 Task: Search one way flight ticket for 3 adults, 3 children in business from Bakersfield: Meadows Field to Riverton: Central Wyoming Regional Airport (was Riverton Regional) on 5-4-2023. Choice of flights is Sun country airlines. Number of bags: 4 checked bags. Price is upto 42000. Outbound departure time preference is 18:45.
Action: Mouse moved to (389, 341)
Screenshot: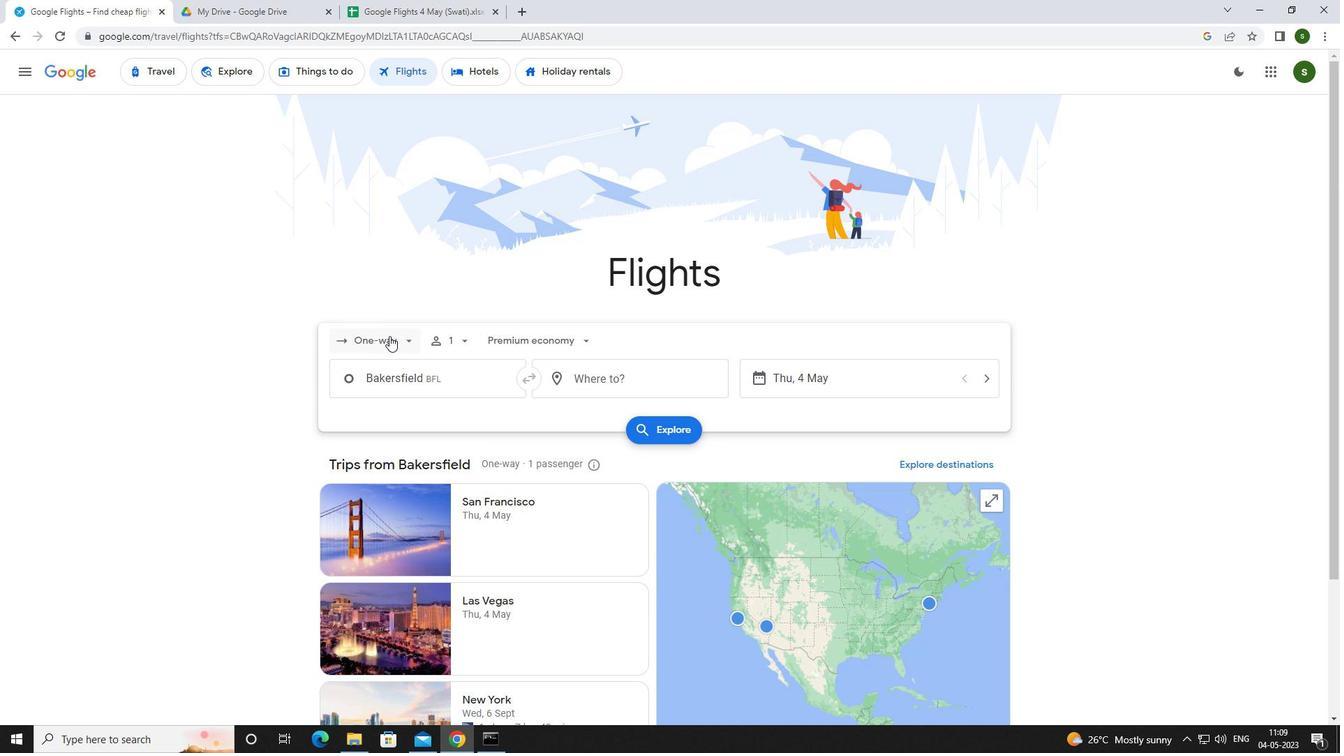 
Action: Mouse pressed left at (389, 341)
Screenshot: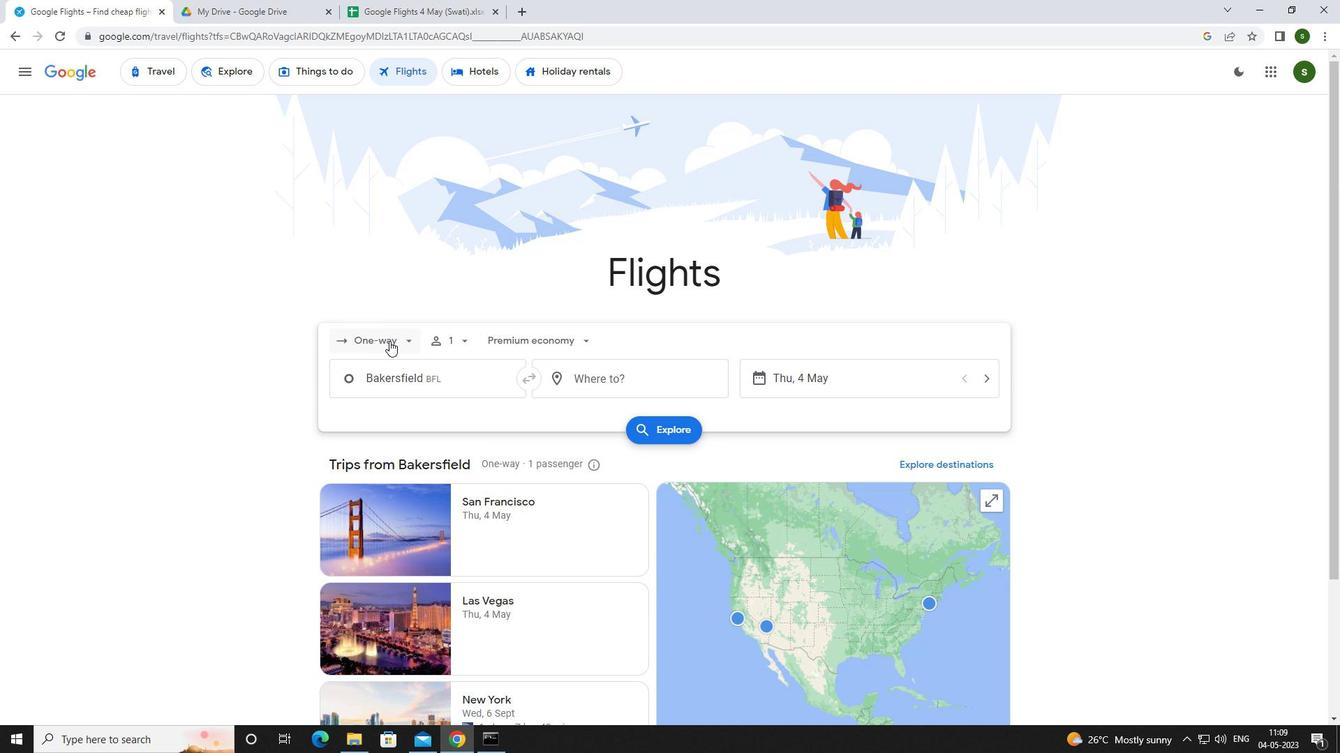 
Action: Mouse moved to (392, 397)
Screenshot: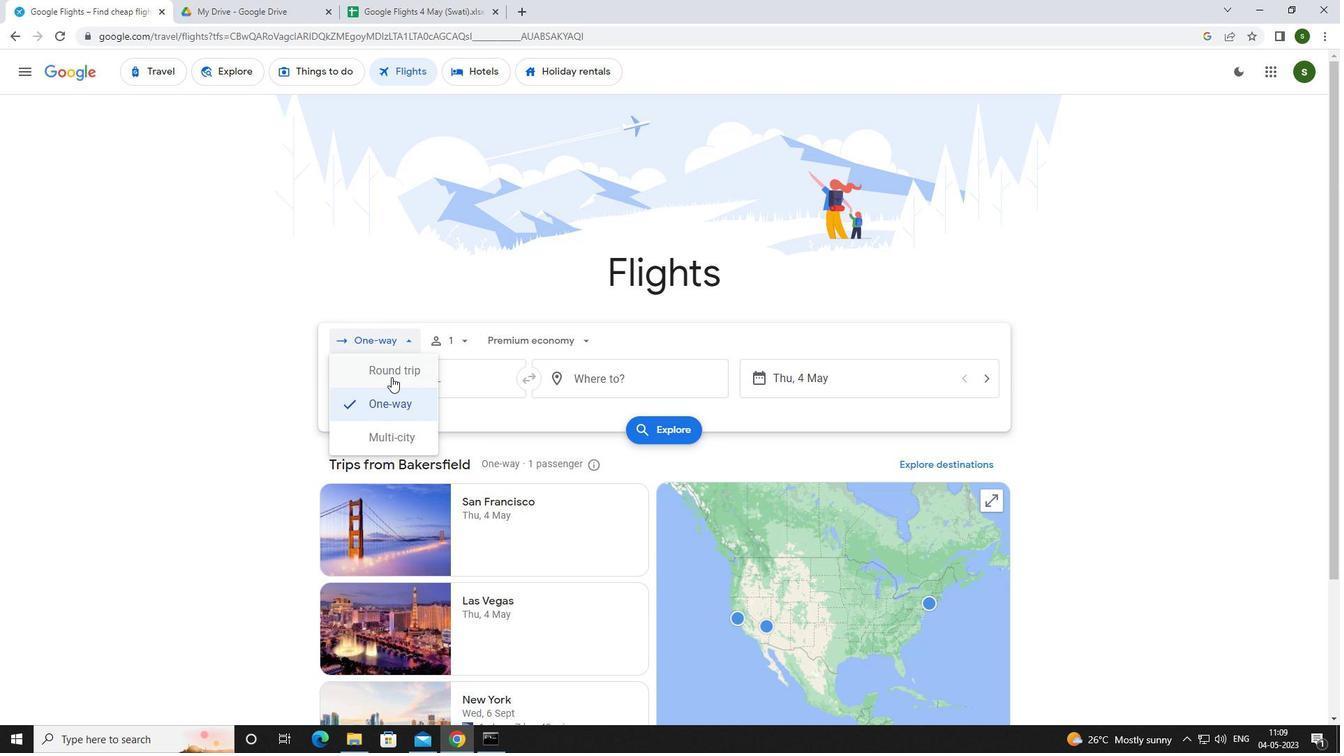 
Action: Mouse pressed left at (392, 397)
Screenshot: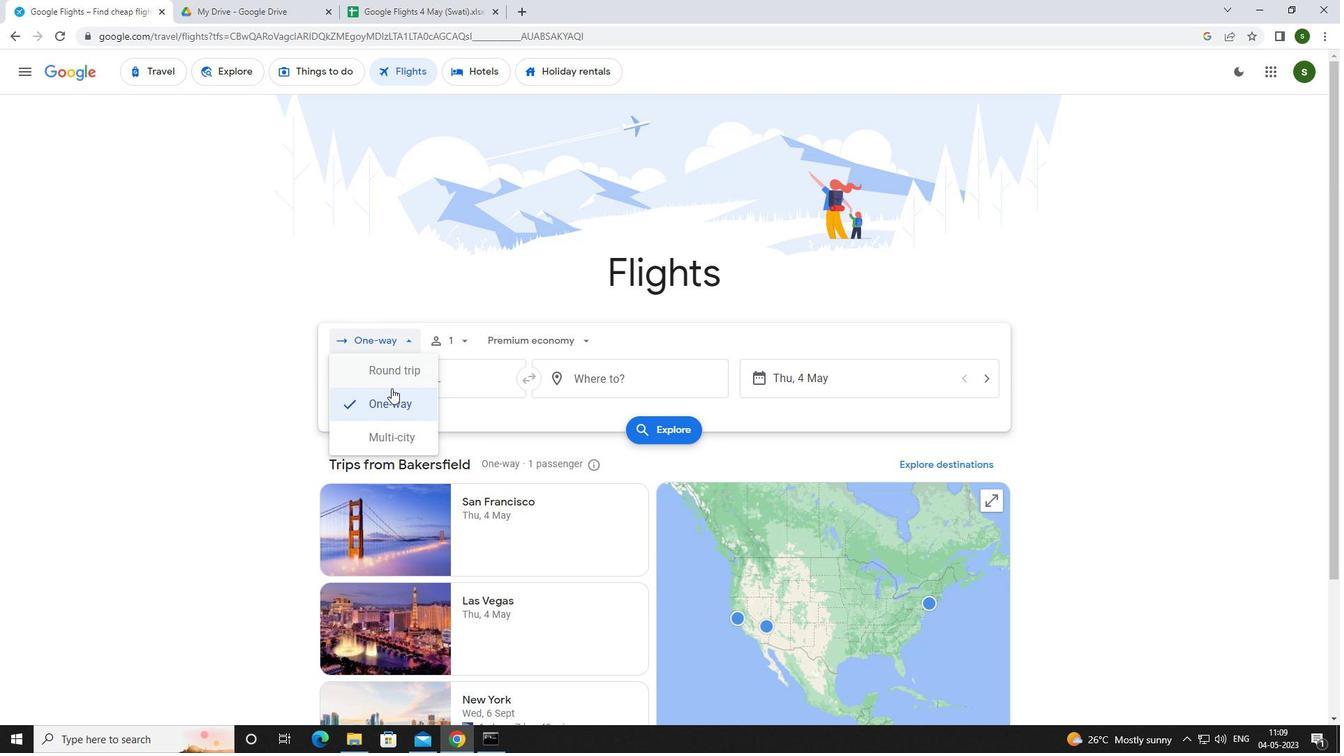 
Action: Mouse moved to (462, 346)
Screenshot: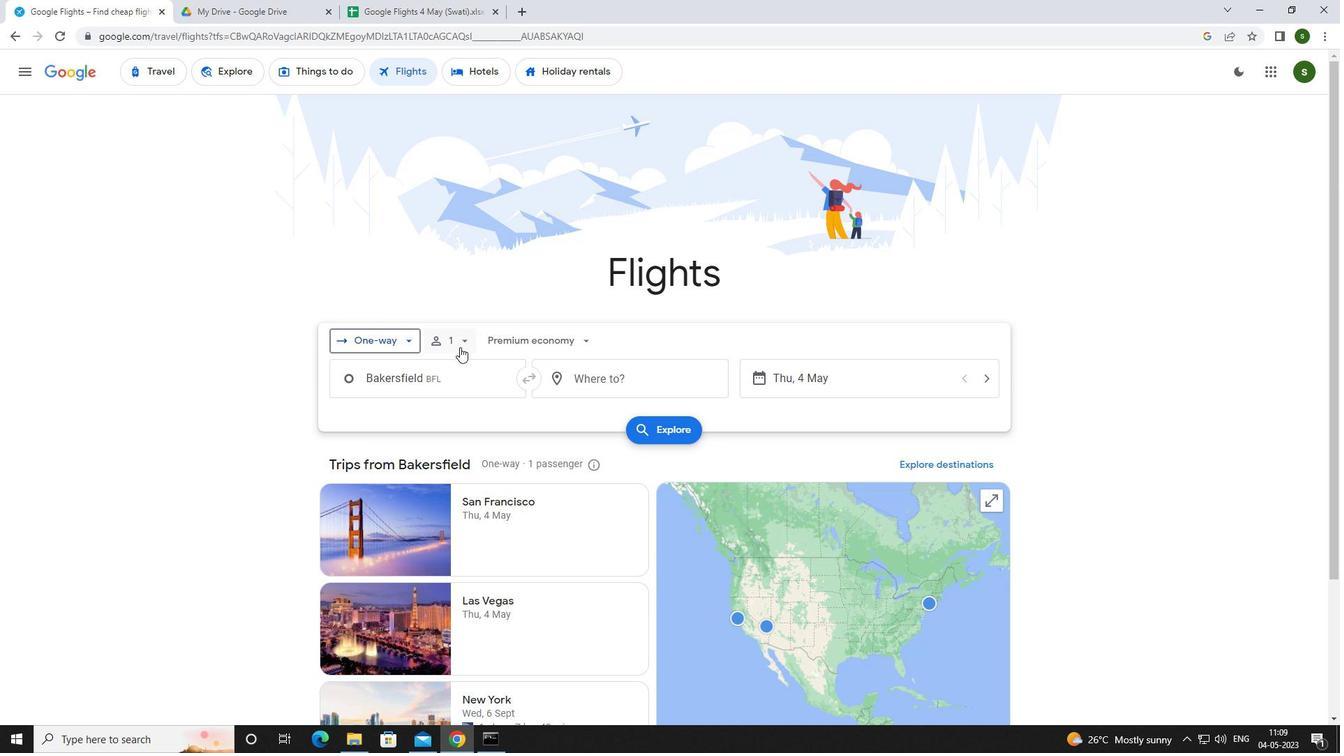 
Action: Mouse pressed left at (462, 346)
Screenshot: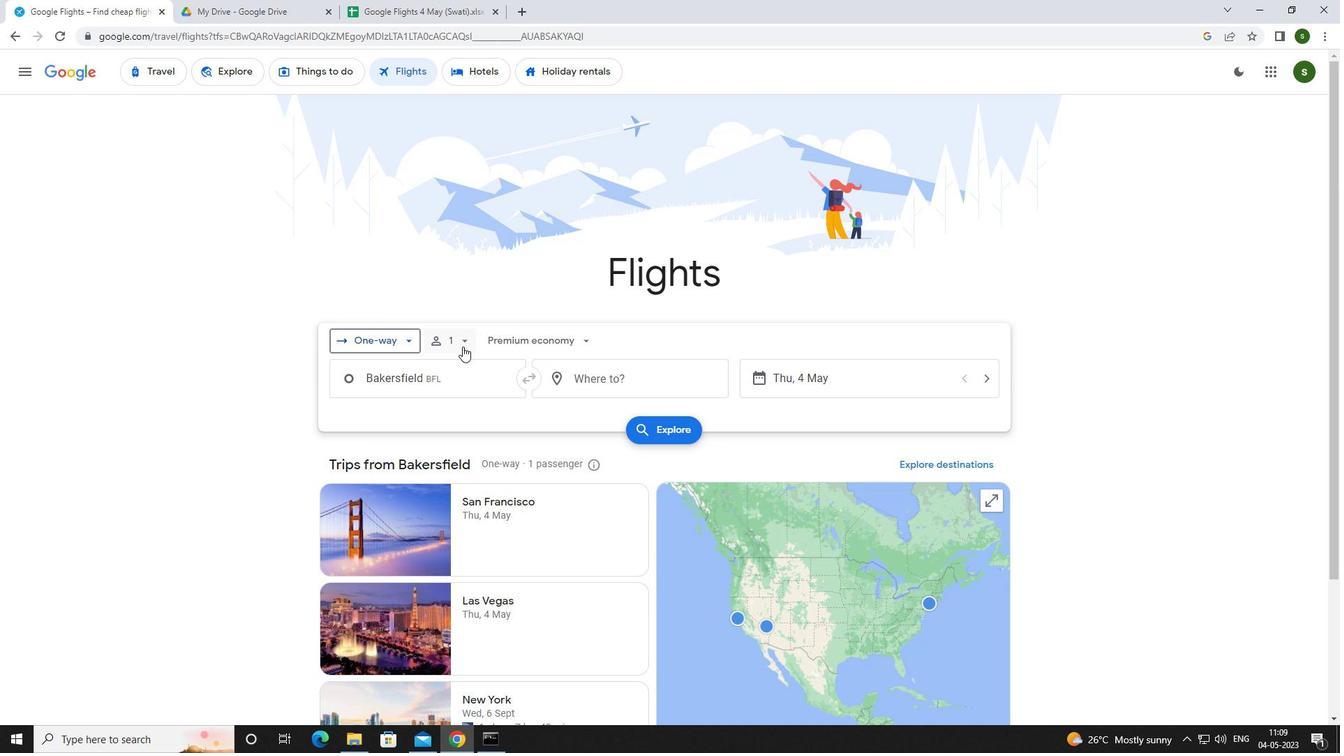 
Action: Mouse moved to (573, 379)
Screenshot: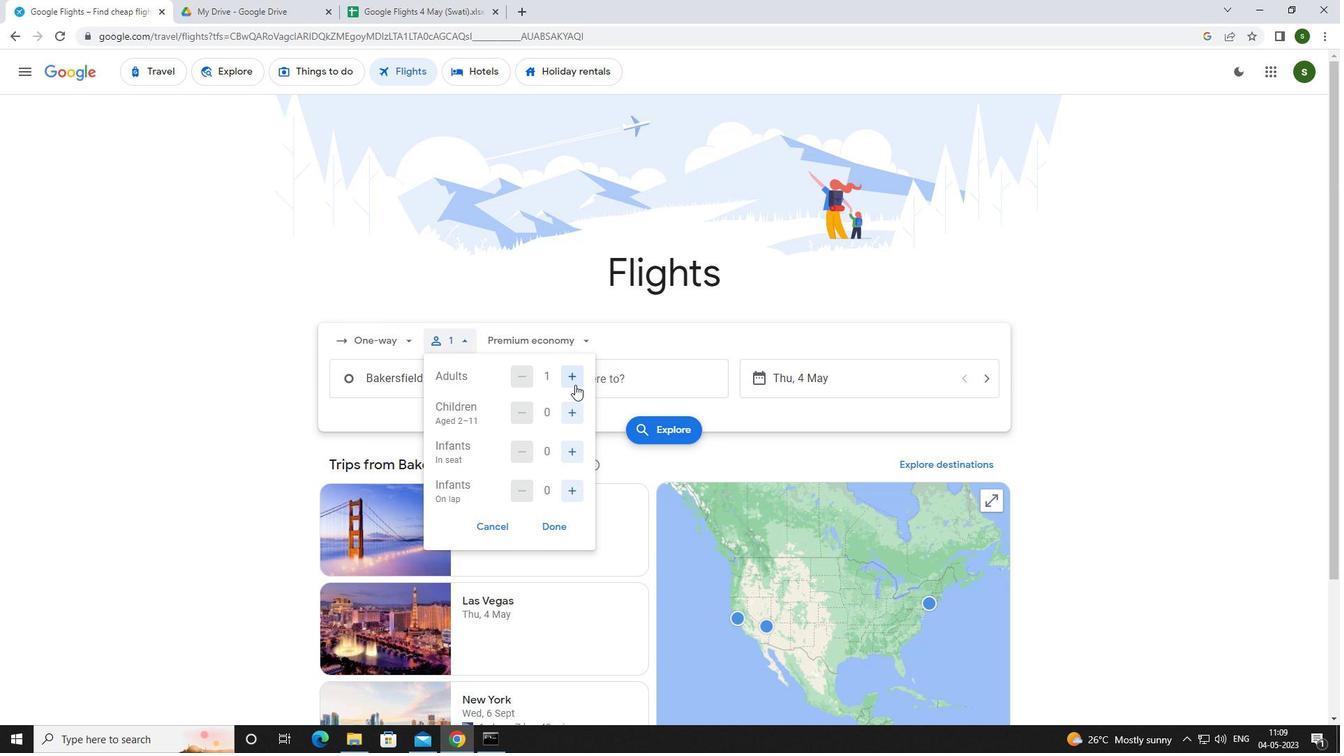 
Action: Mouse pressed left at (573, 379)
Screenshot: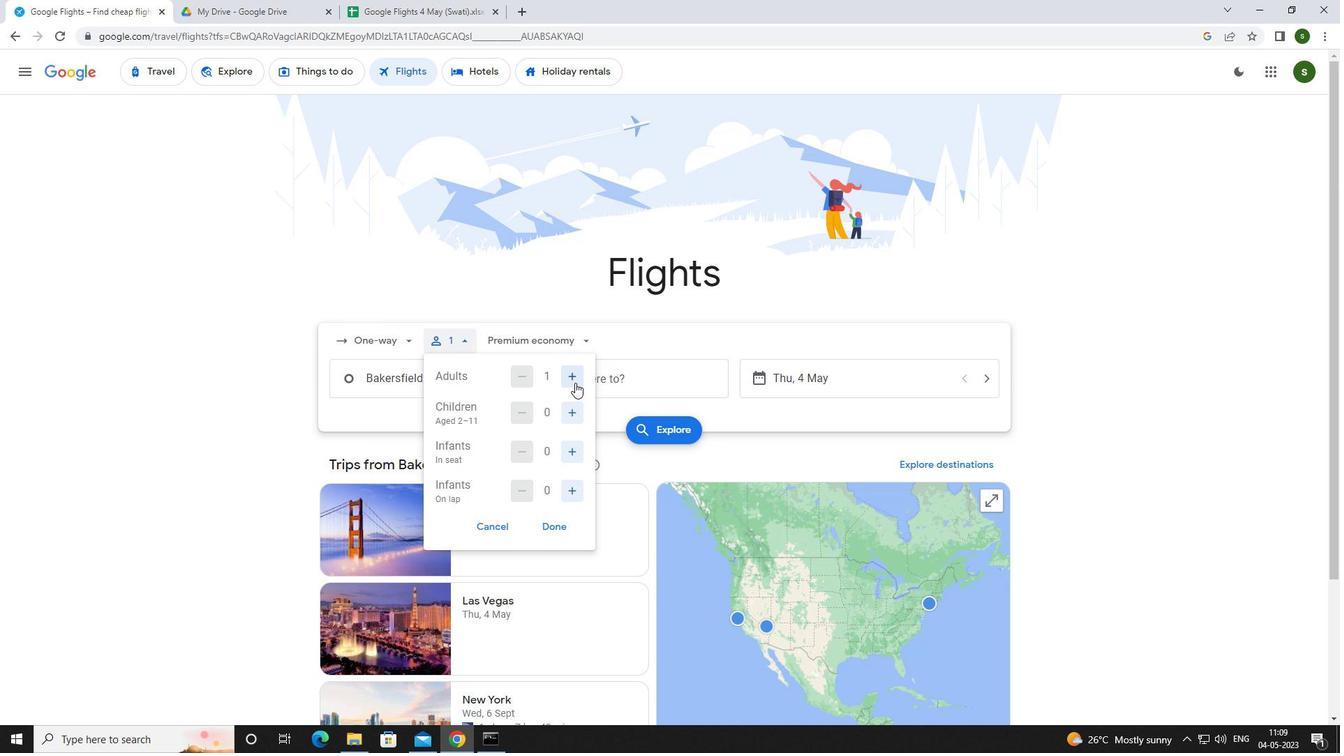 
Action: Mouse pressed left at (573, 379)
Screenshot: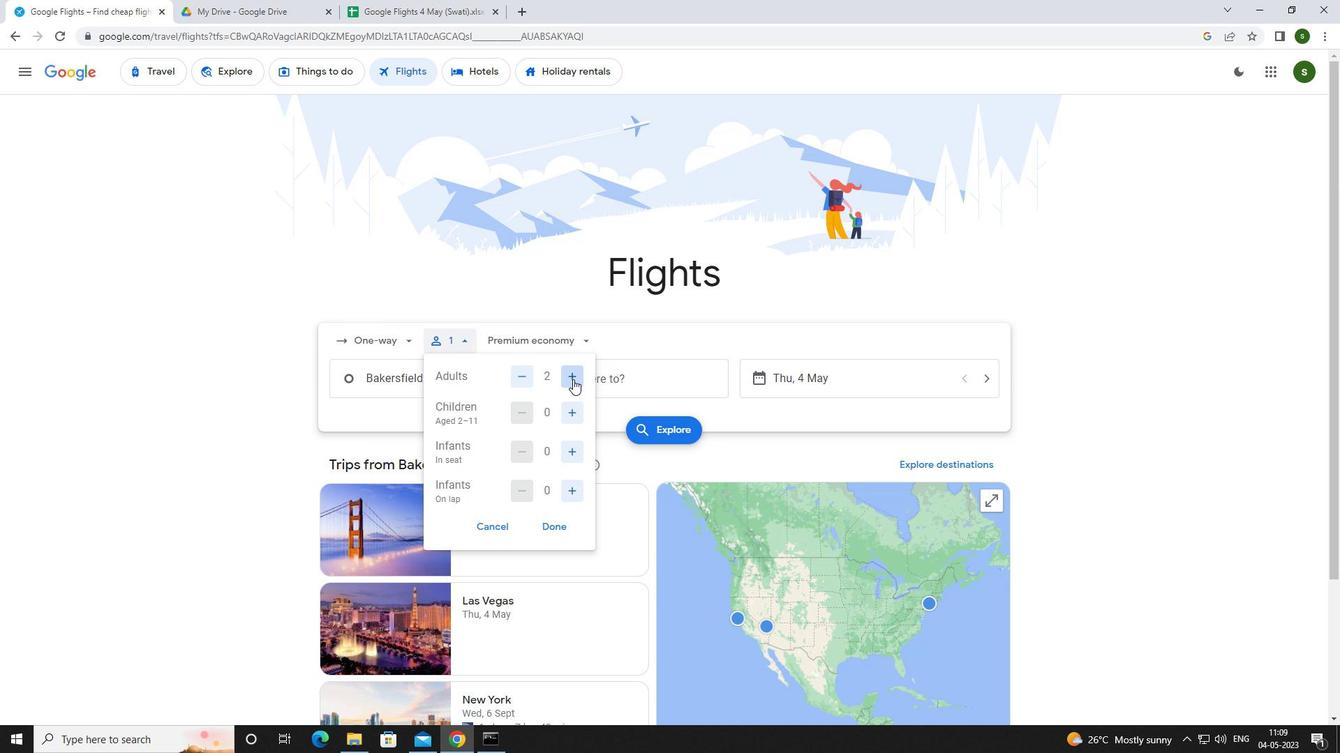 
Action: Mouse moved to (567, 406)
Screenshot: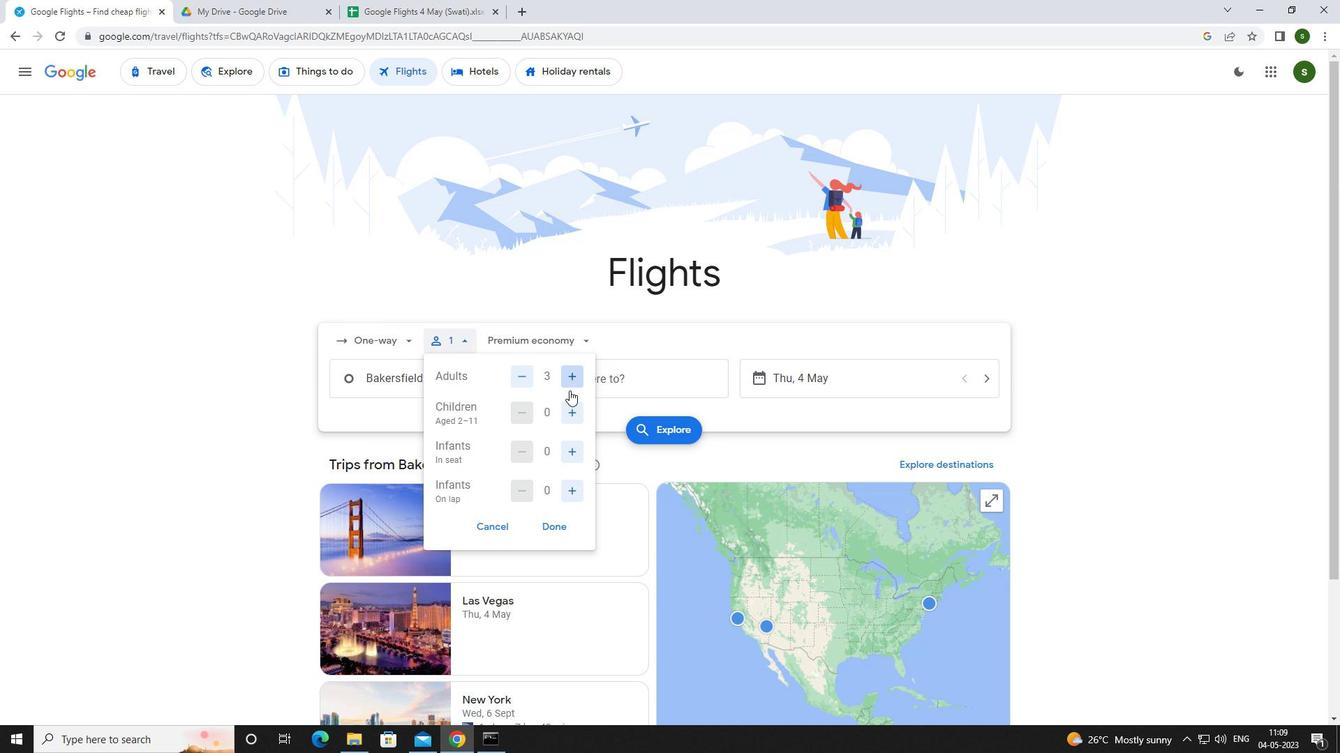 
Action: Mouse pressed left at (567, 406)
Screenshot: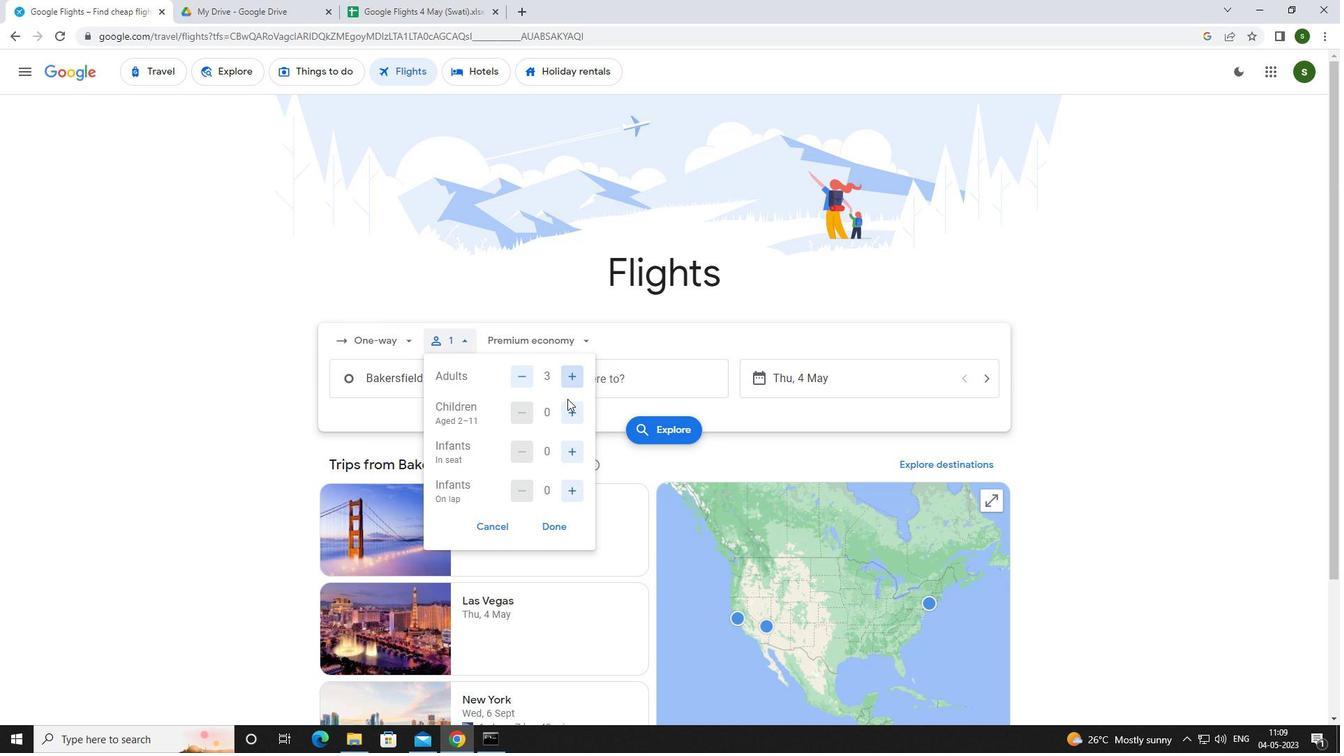 
Action: Mouse pressed left at (567, 406)
Screenshot: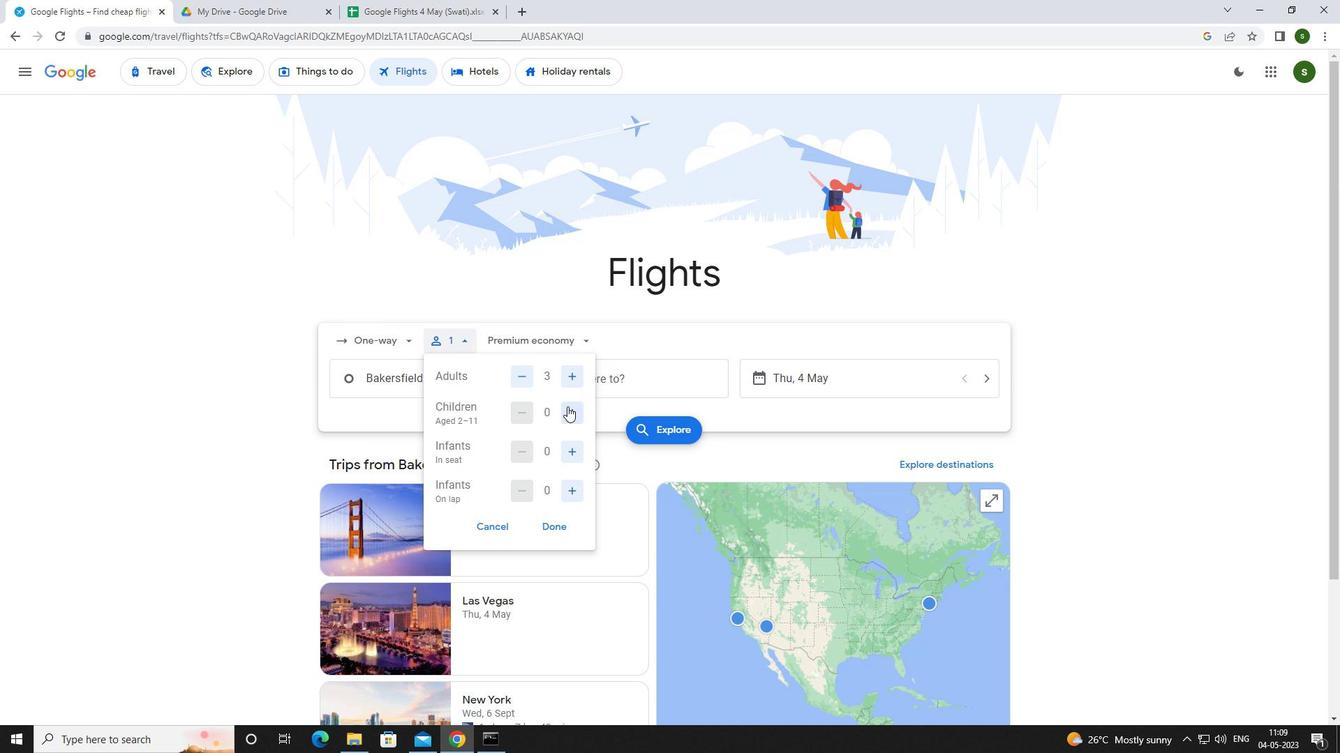 
Action: Mouse pressed left at (567, 406)
Screenshot: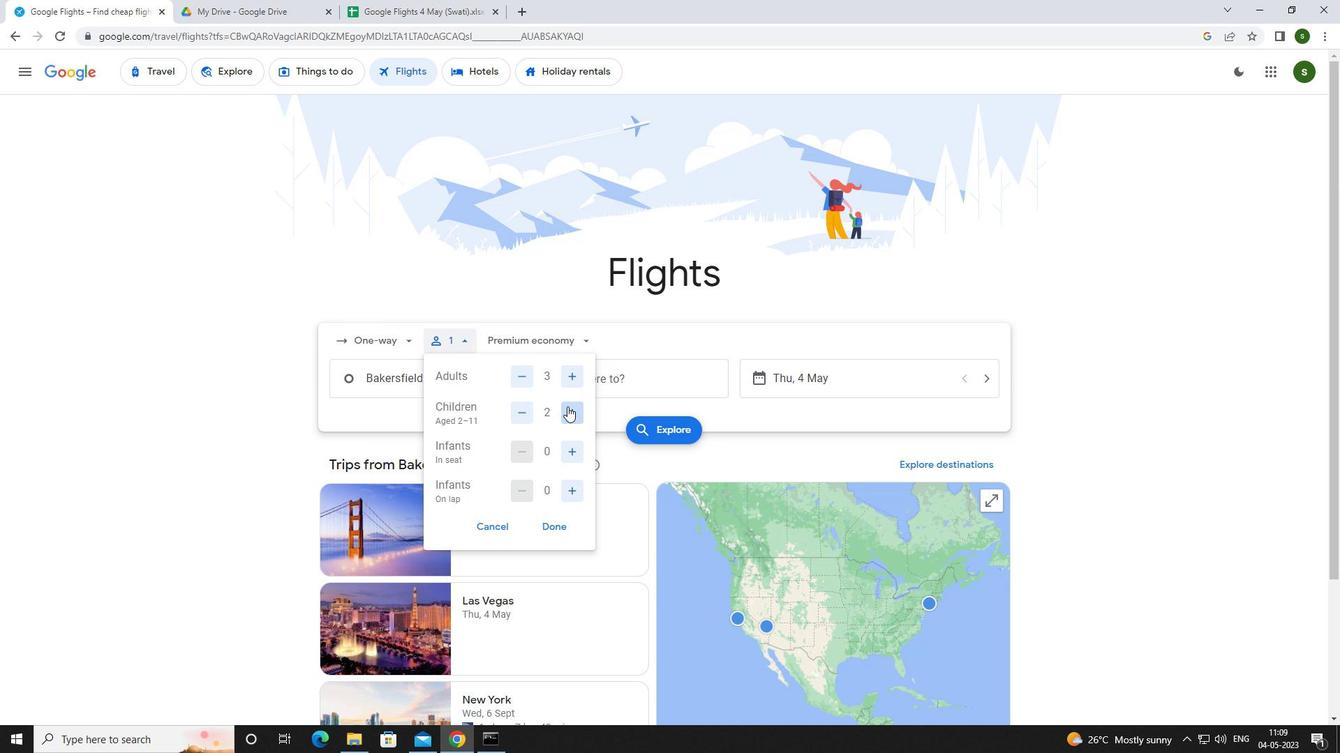 
Action: Mouse moved to (581, 339)
Screenshot: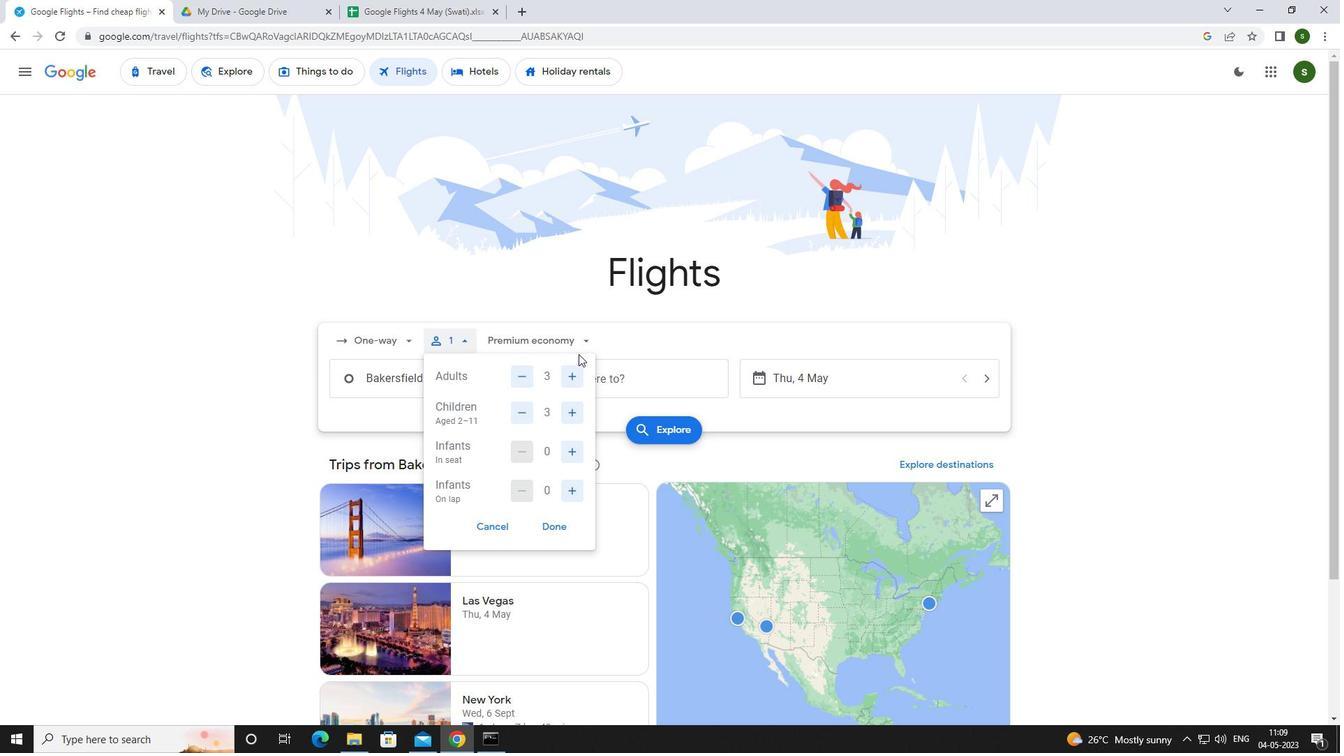 
Action: Mouse pressed left at (581, 339)
Screenshot: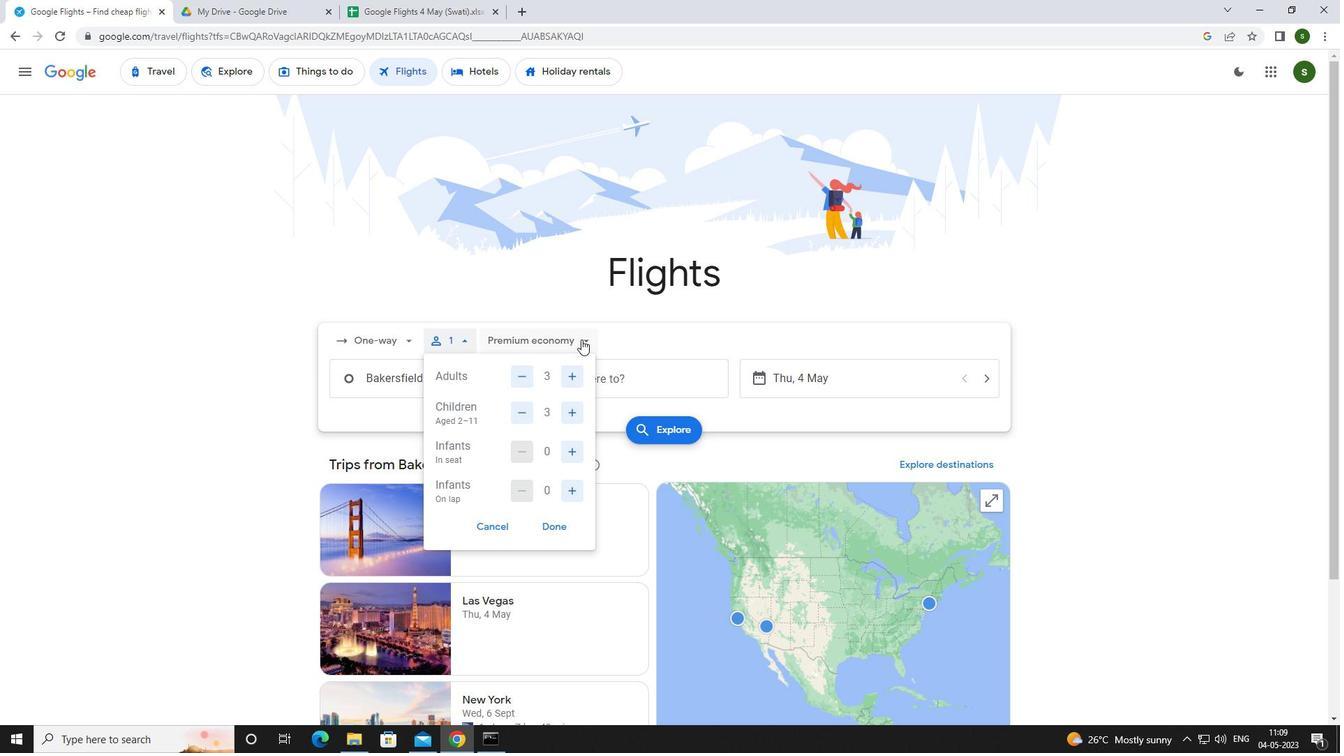 
Action: Mouse moved to (563, 433)
Screenshot: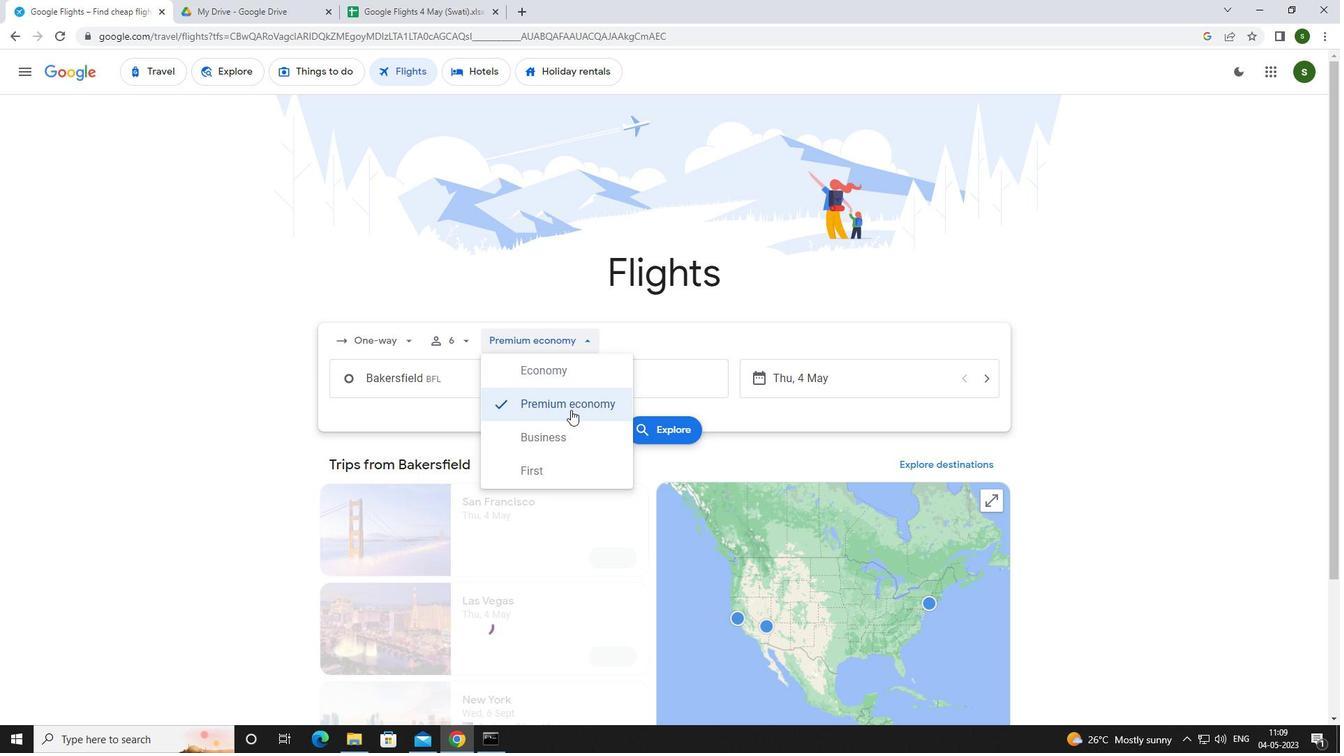 
Action: Mouse pressed left at (563, 433)
Screenshot: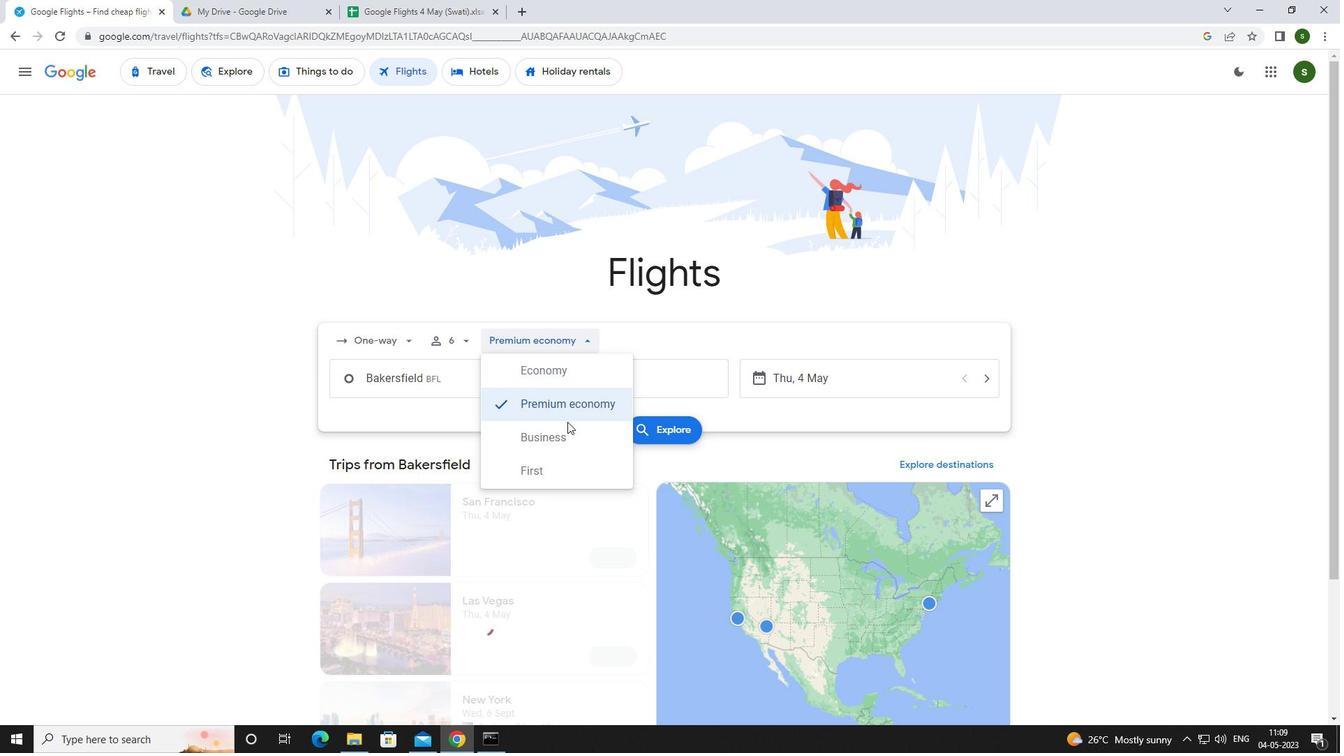 
Action: Mouse moved to (459, 371)
Screenshot: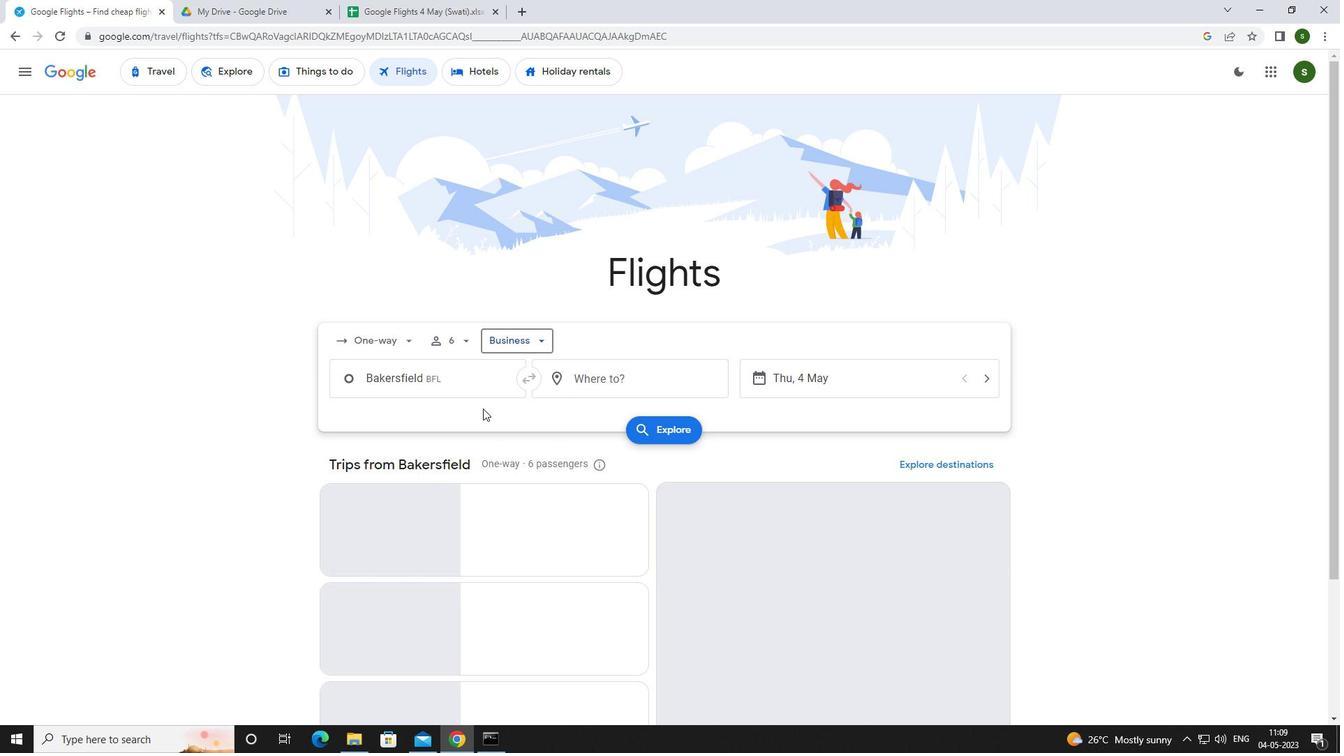 
Action: Mouse pressed left at (459, 371)
Screenshot: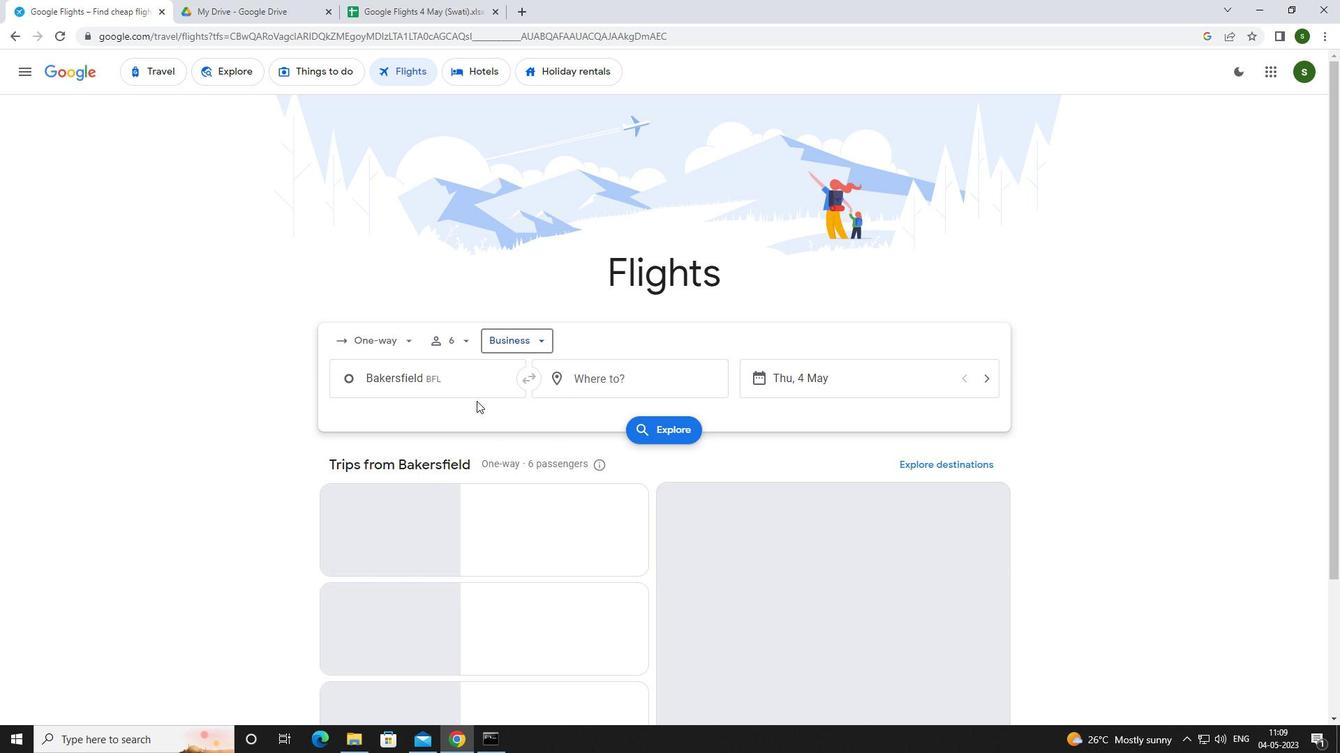 
Action: Mouse moved to (459, 373)
Screenshot: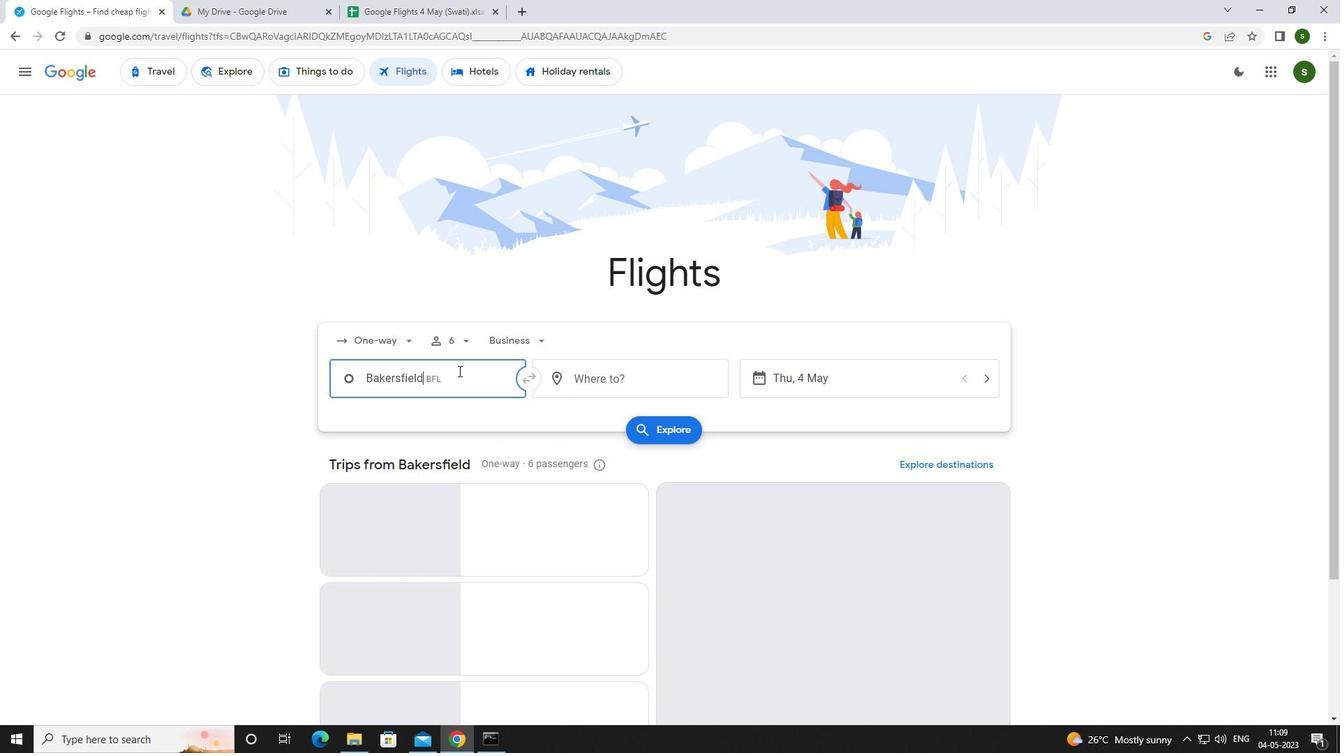 
Action: Key pressed <Key.caps_lock>b<Key.caps_lock>akers<Key.space><Key.backspace>fi
Screenshot: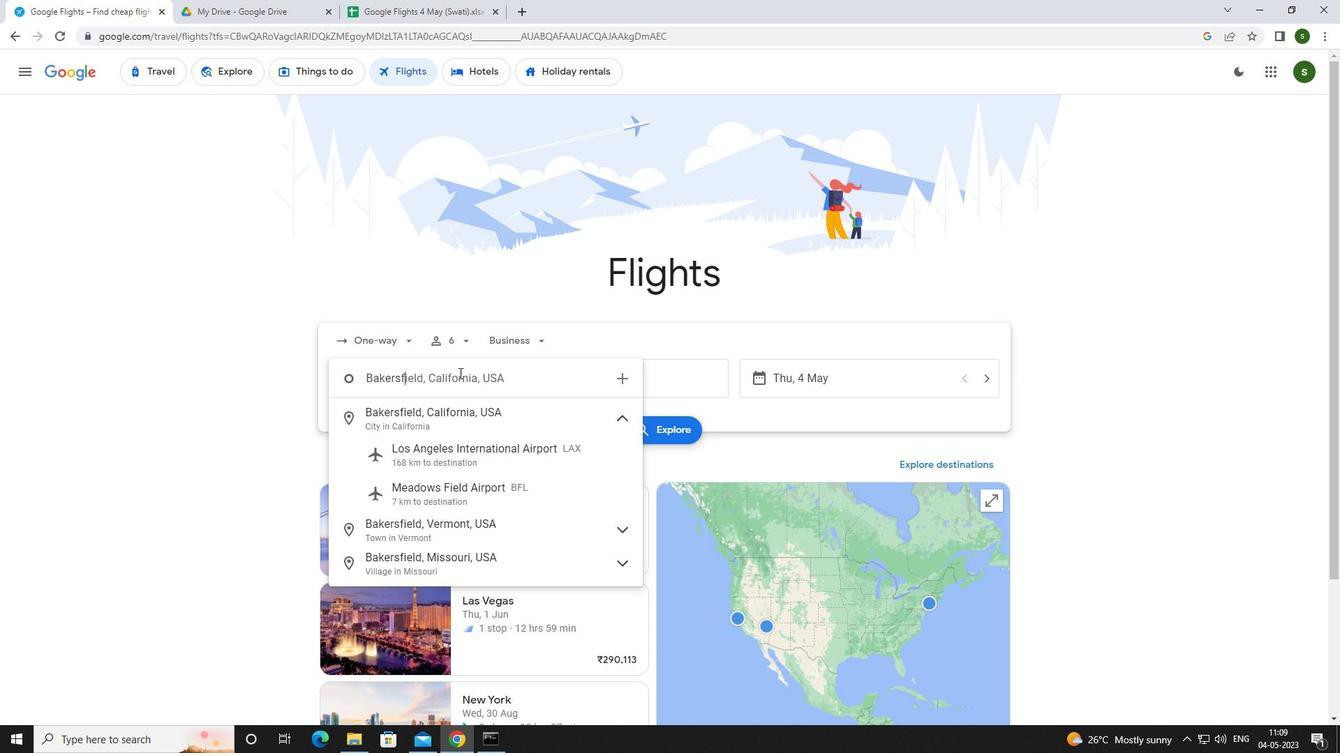 
Action: Mouse moved to (478, 498)
Screenshot: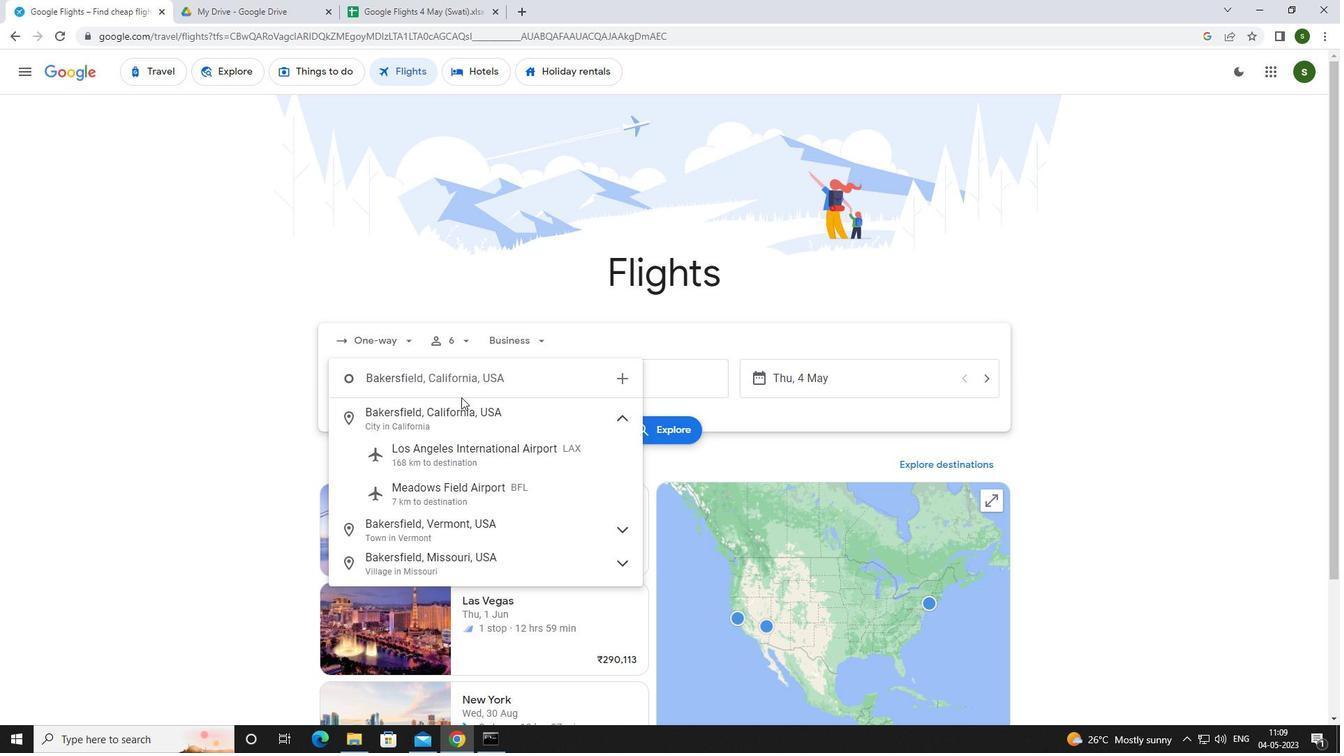
Action: Mouse pressed left at (478, 498)
Screenshot: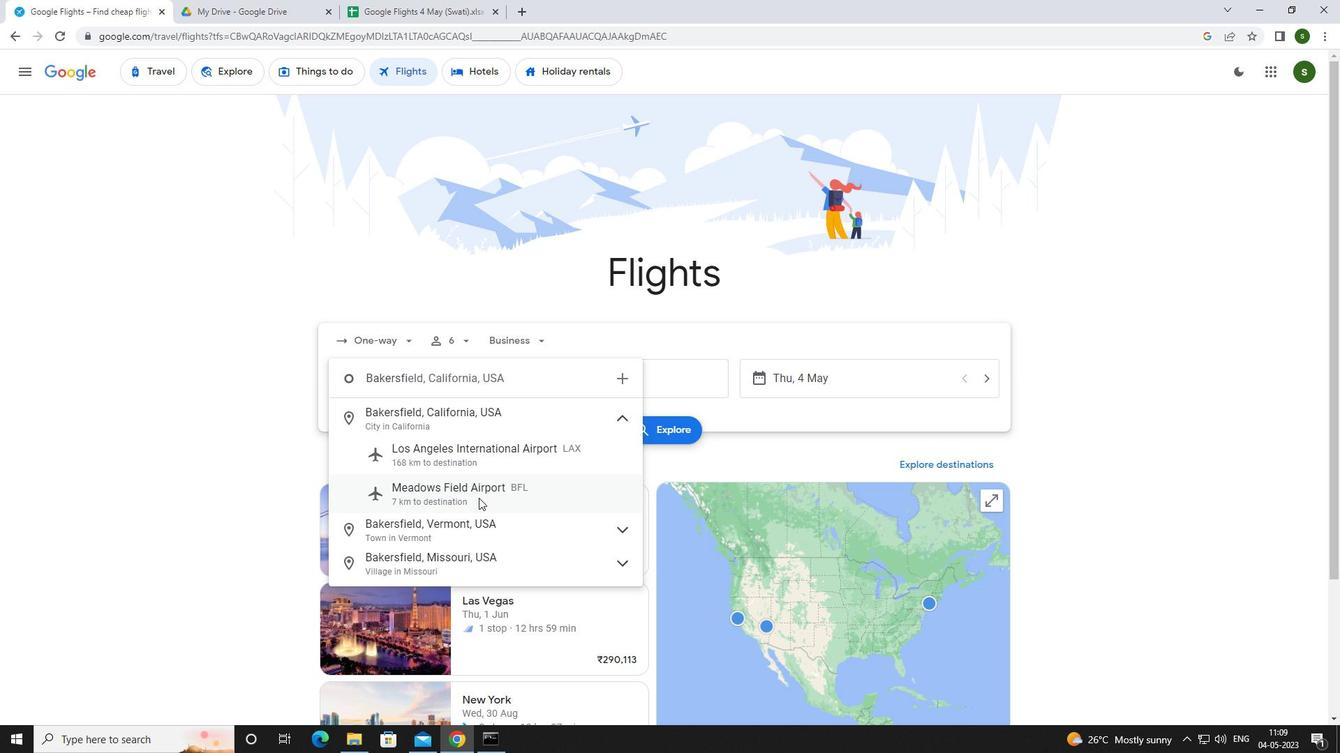 
Action: Mouse moved to (615, 381)
Screenshot: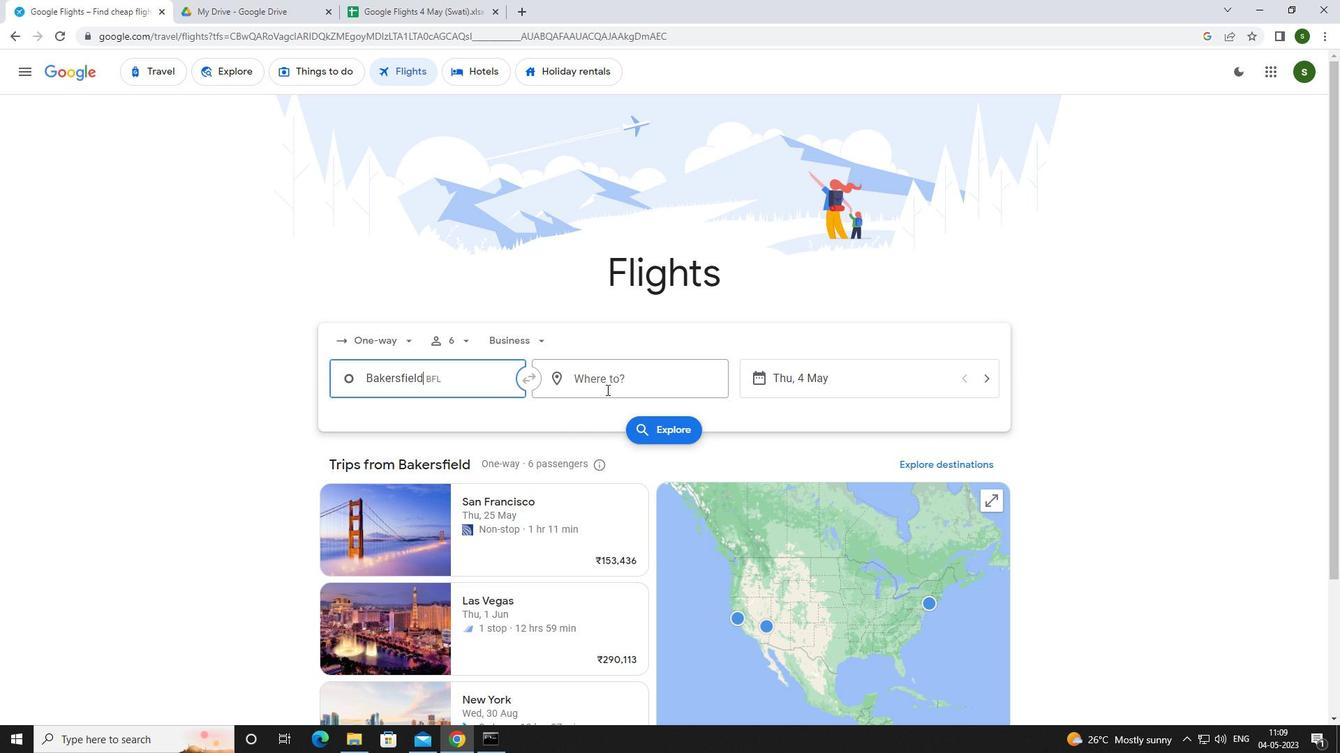 
Action: Mouse pressed left at (615, 381)
Screenshot: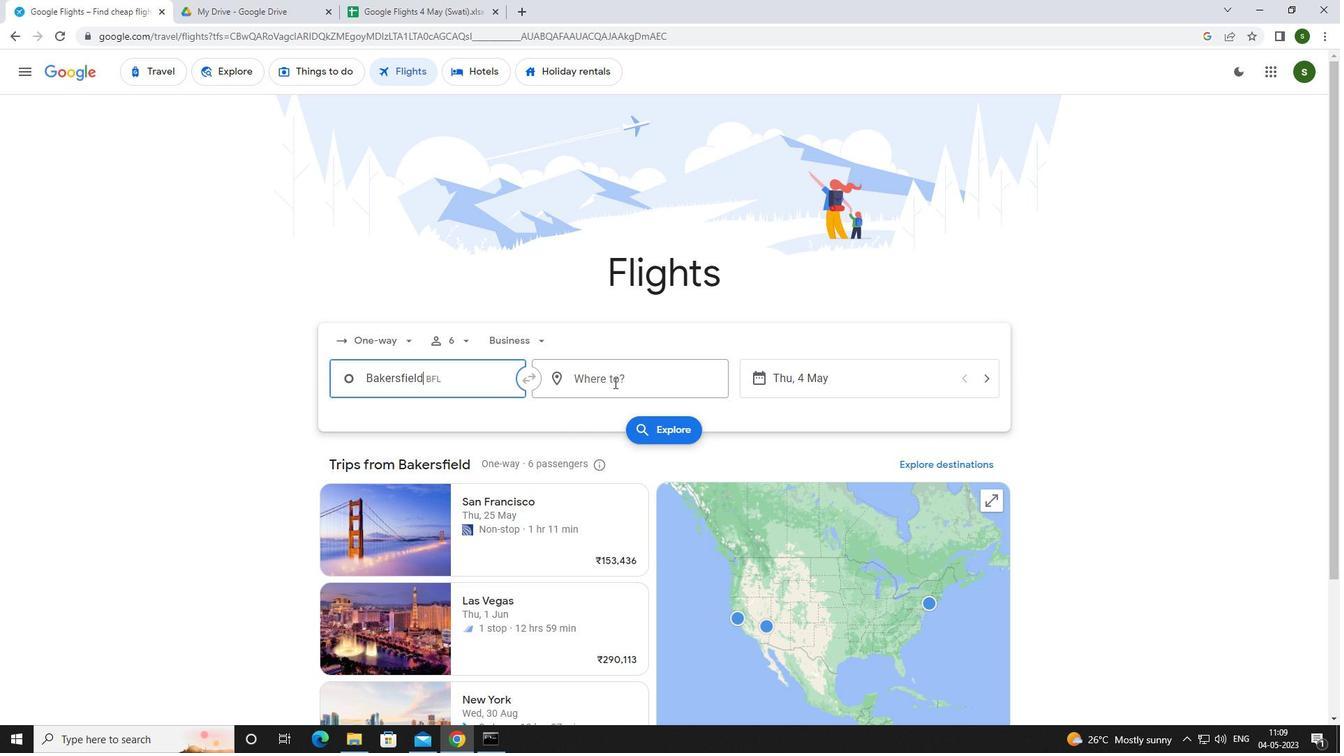 
Action: Mouse moved to (585, 388)
Screenshot: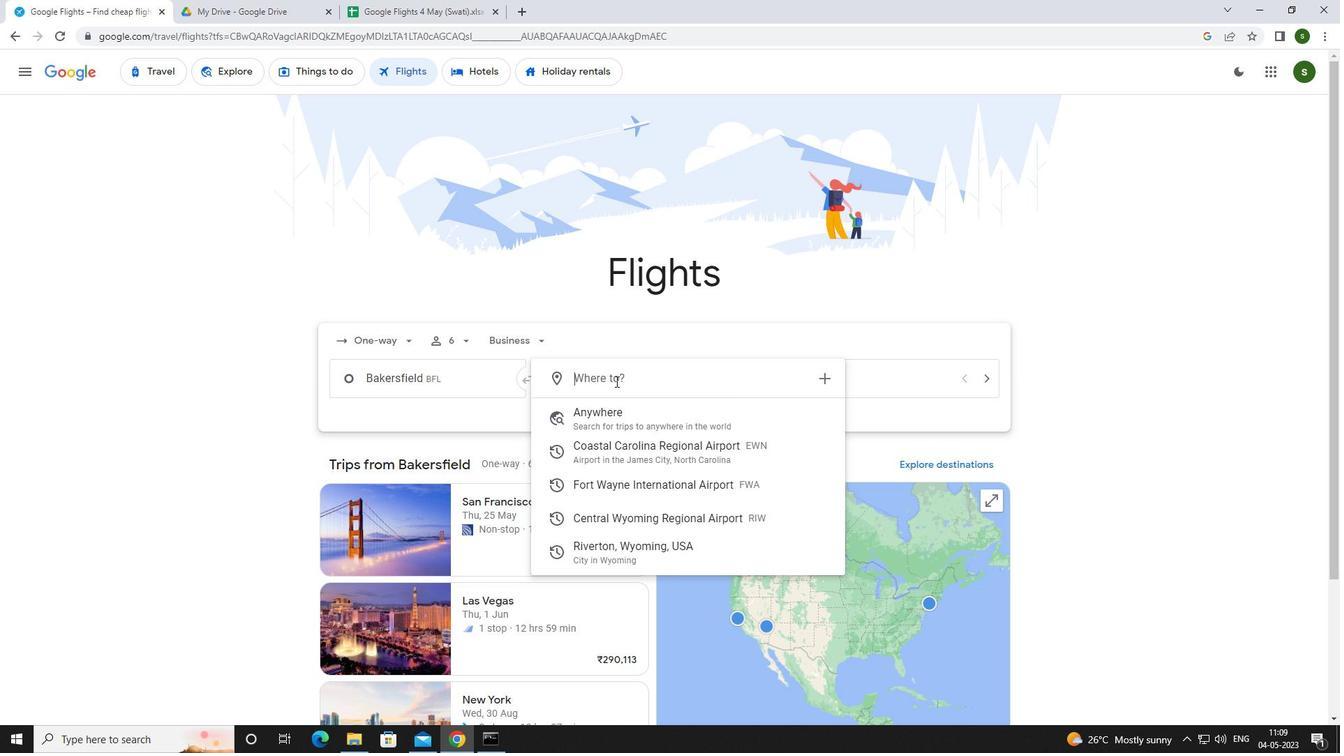 
Action: Key pressed <Key.caps_lock>r<Key.caps_lock>iverton
Screenshot: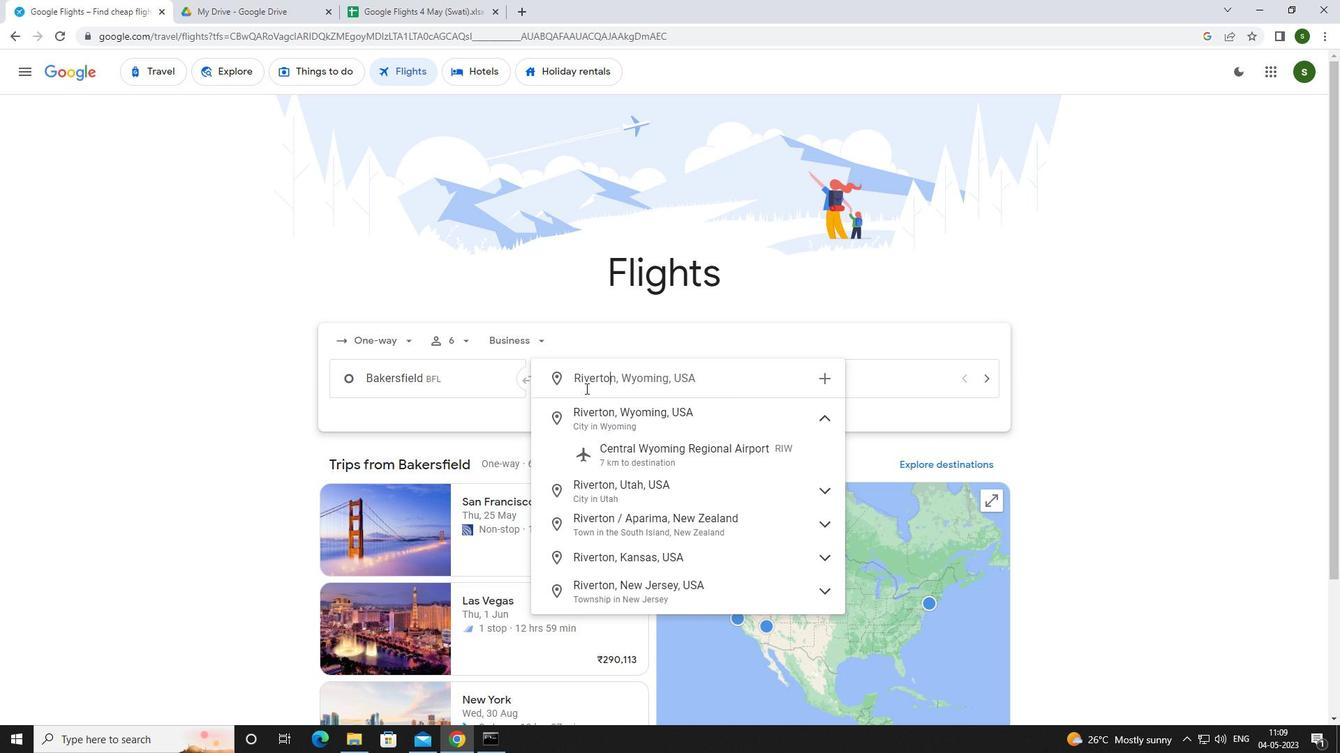 
Action: Mouse moved to (653, 453)
Screenshot: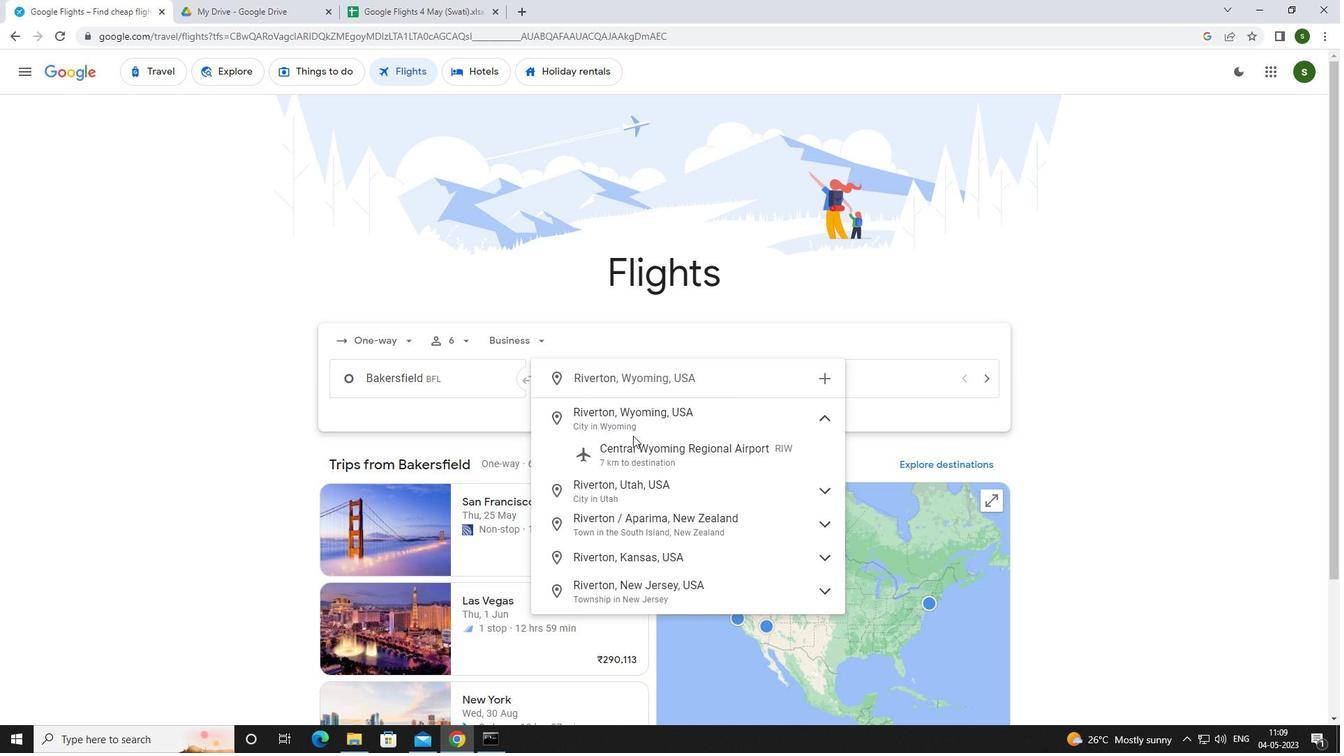 
Action: Mouse pressed left at (653, 453)
Screenshot: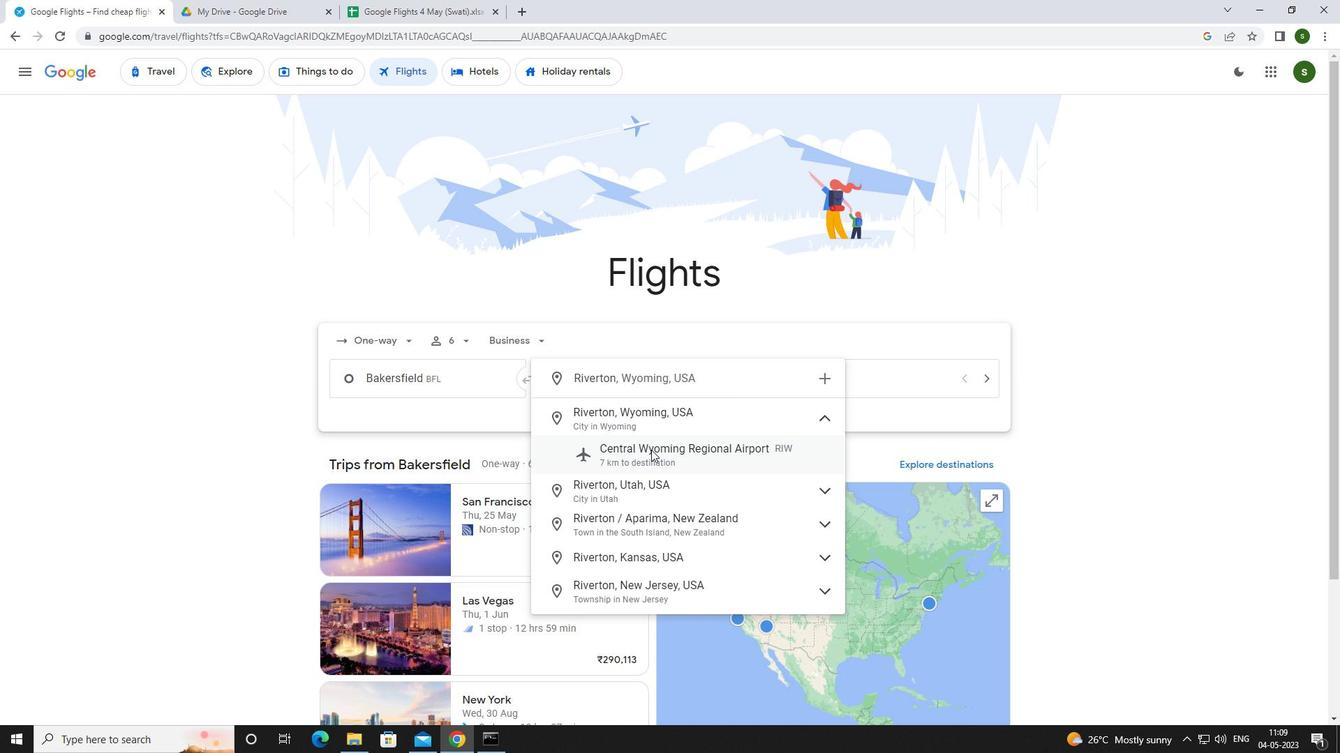 
Action: Mouse moved to (857, 378)
Screenshot: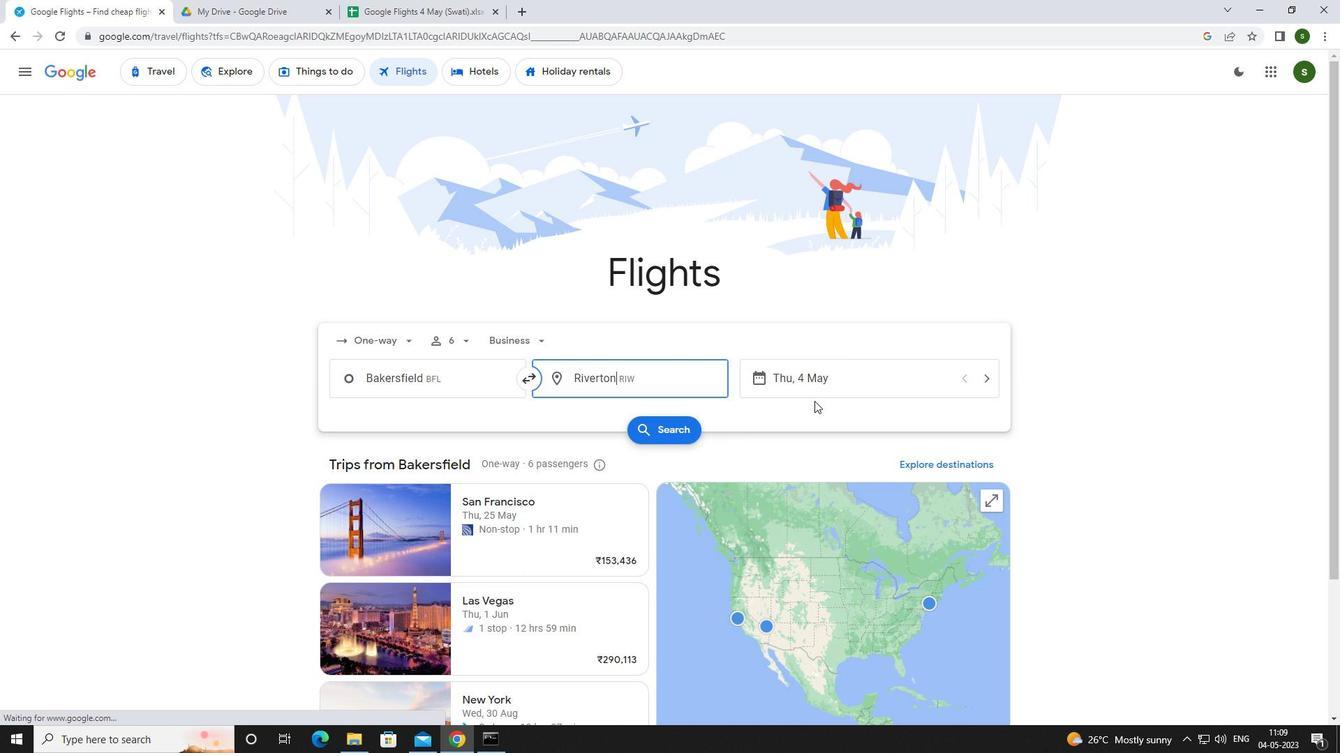 
Action: Mouse pressed left at (857, 378)
Screenshot: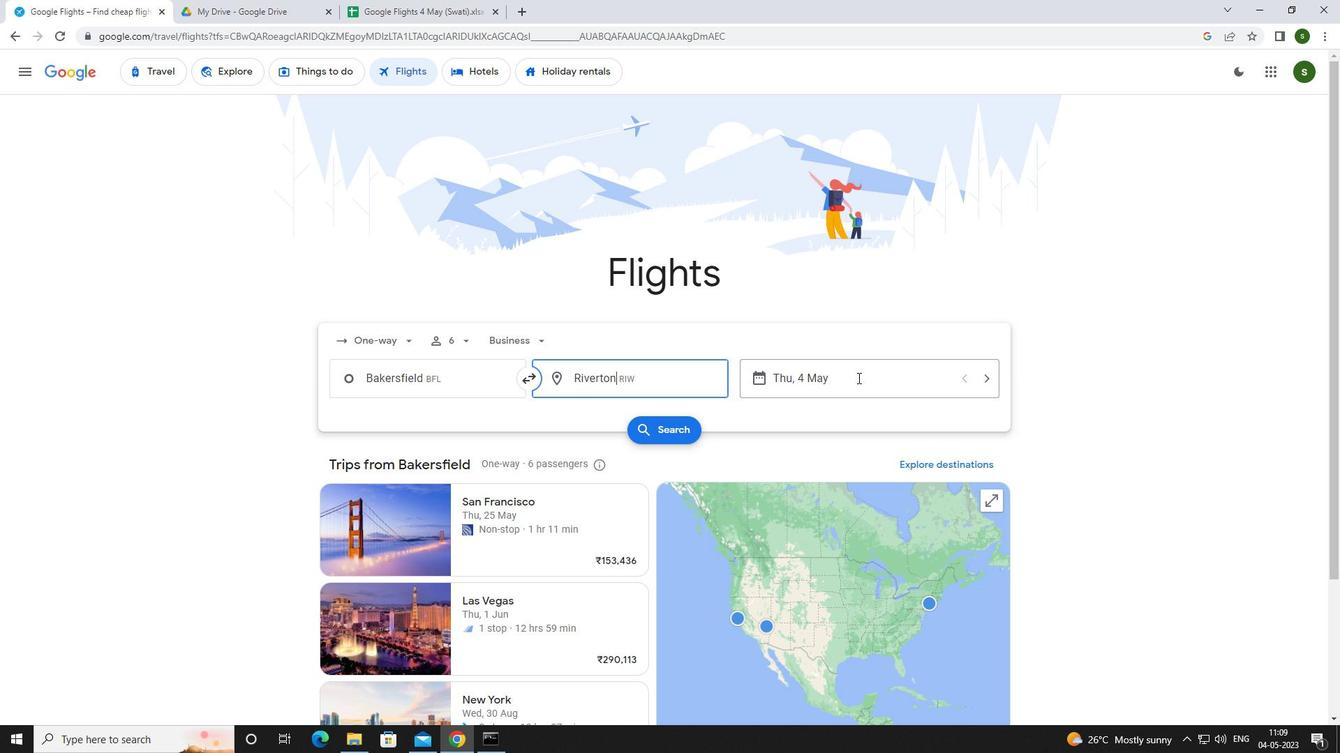 
Action: Mouse moved to (635, 474)
Screenshot: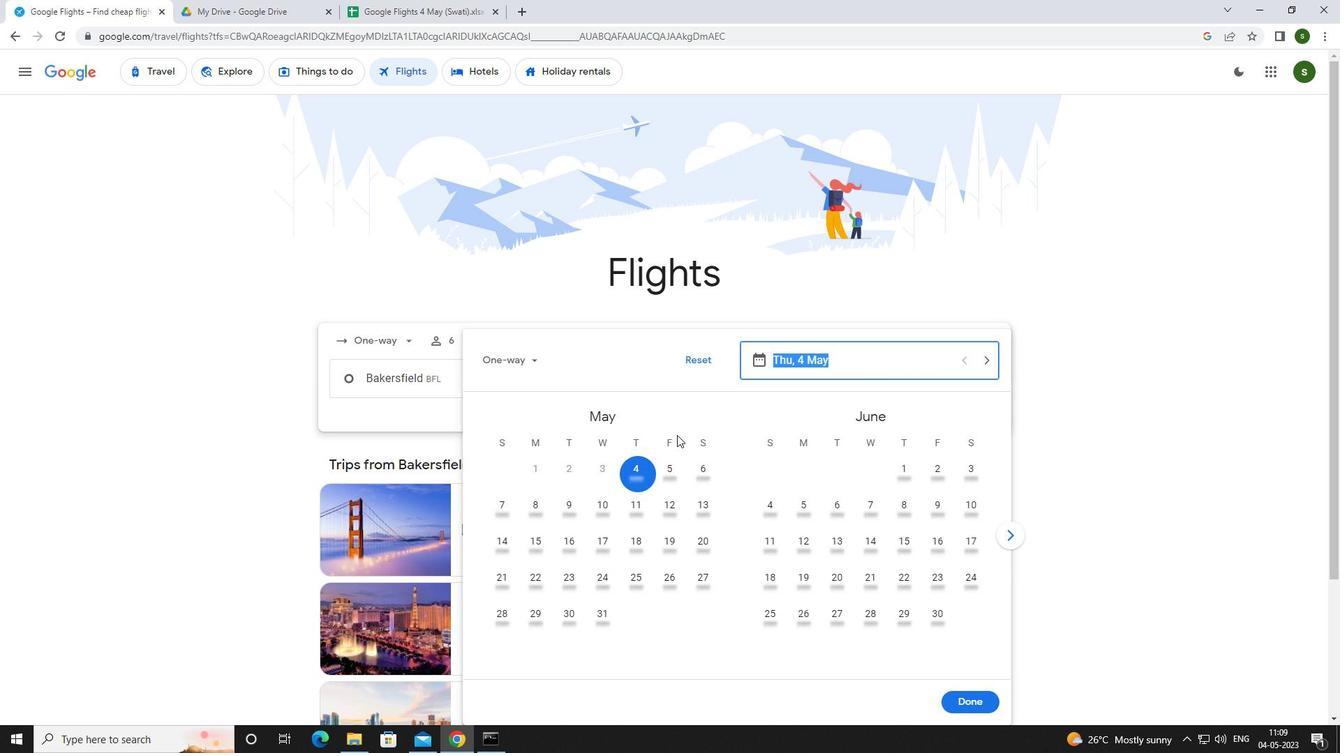 
Action: Mouse pressed left at (635, 474)
Screenshot: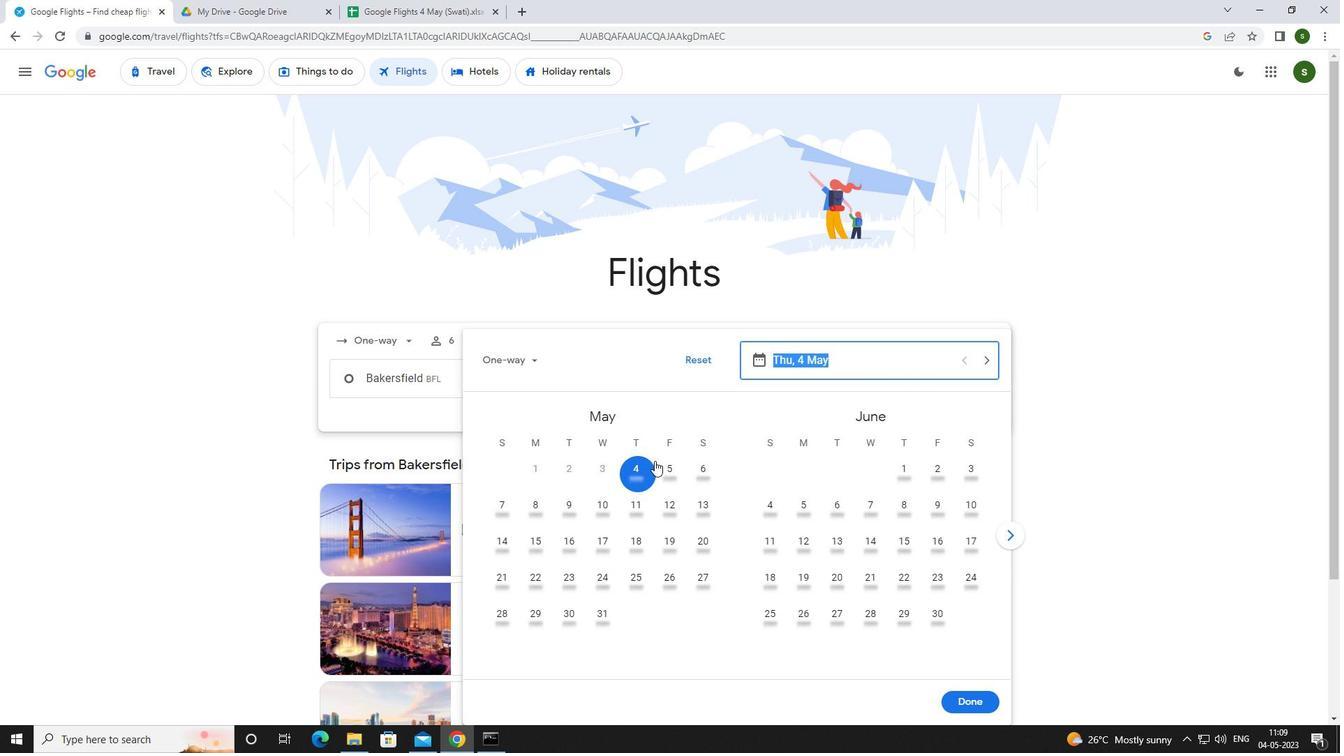 
Action: Mouse moved to (965, 702)
Screenshot: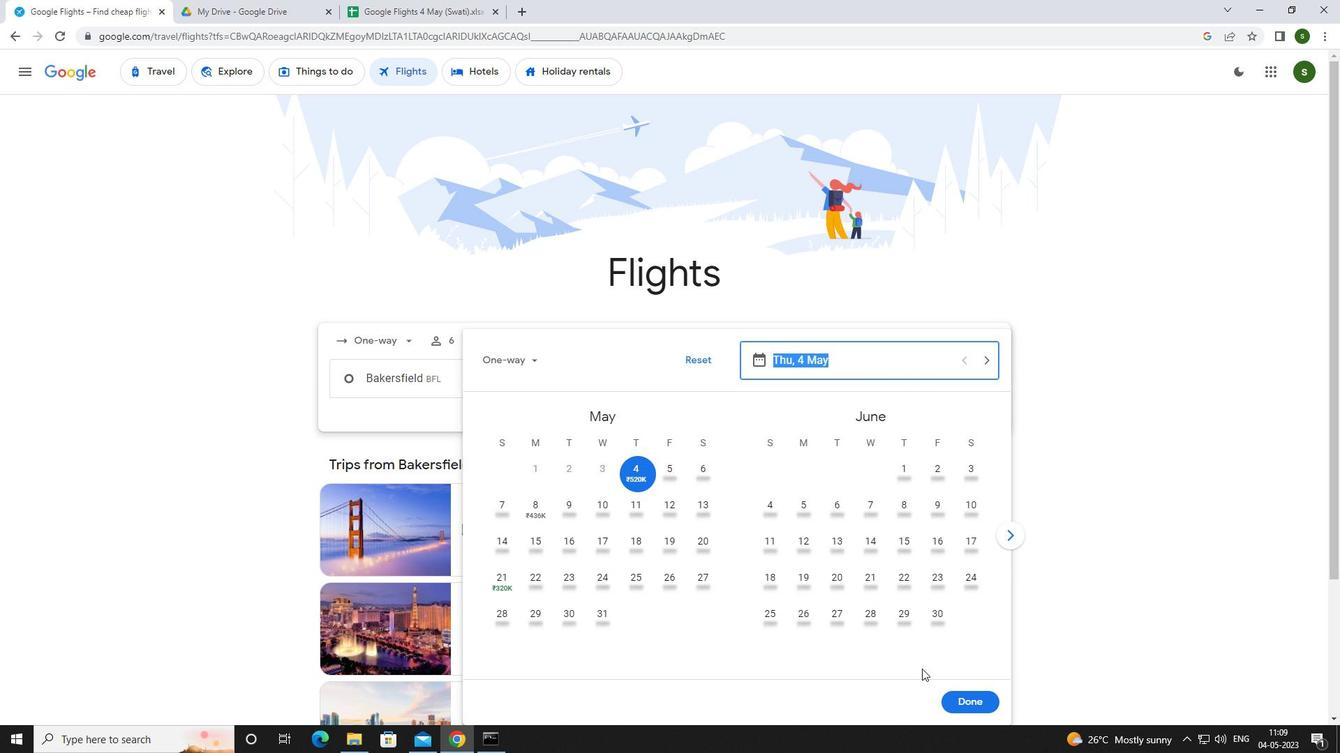 
Action: Mouse pressed left at (965, 702)
Screenshot: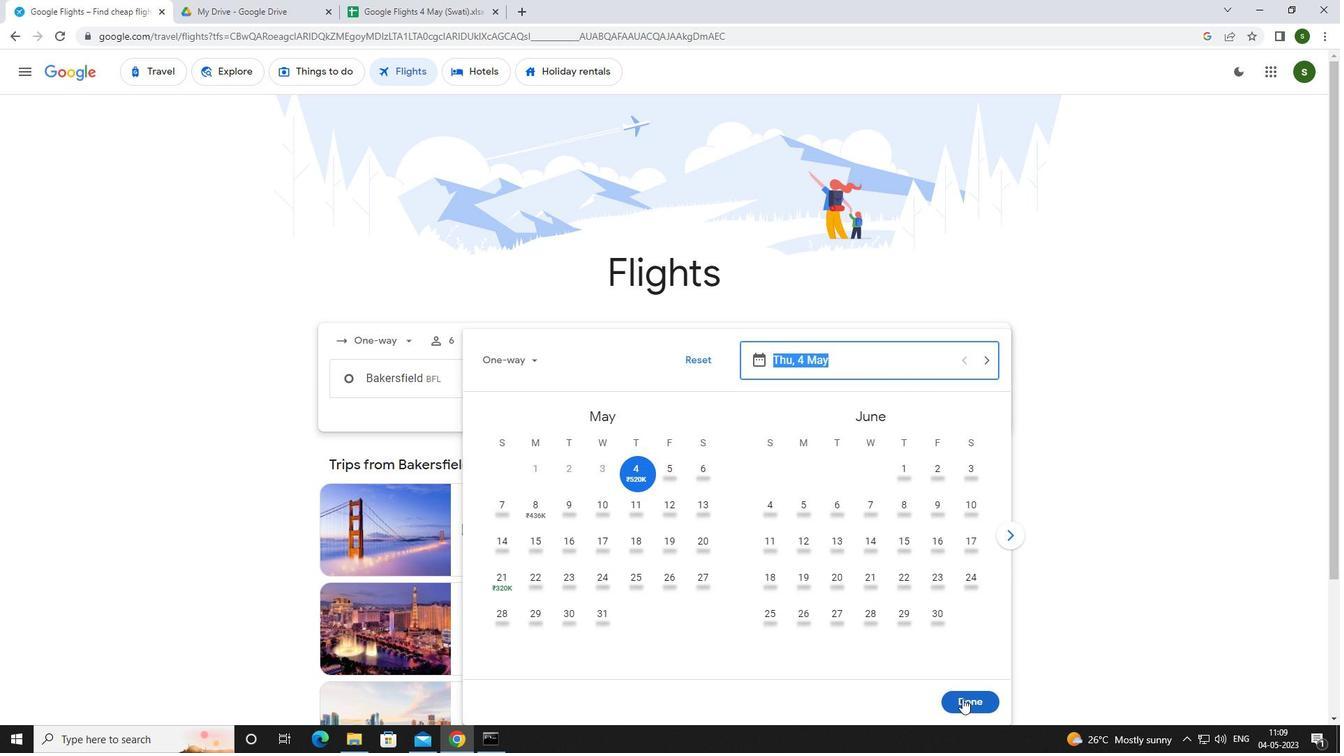 
Action: Mouse moved to (655, 424)
Screenshot: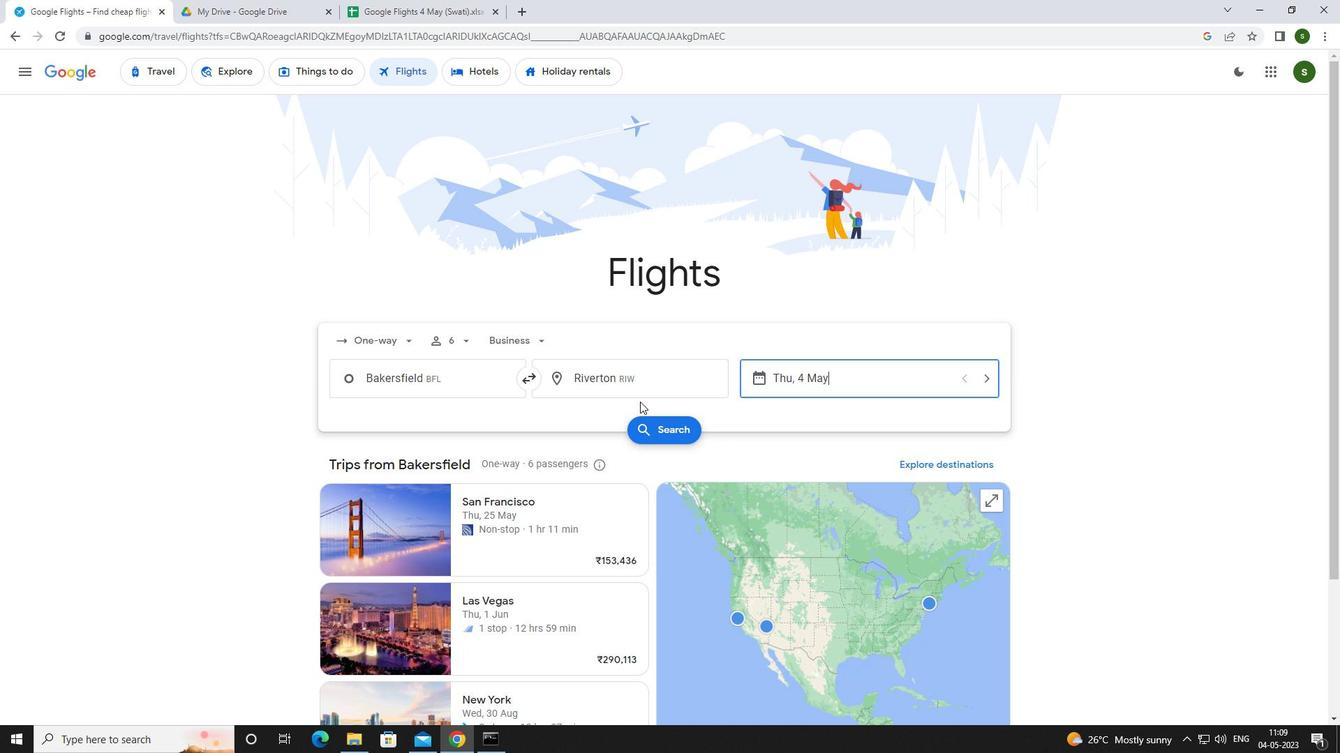 
Action: Mouse pressed left at (655, 424)
Screenshot: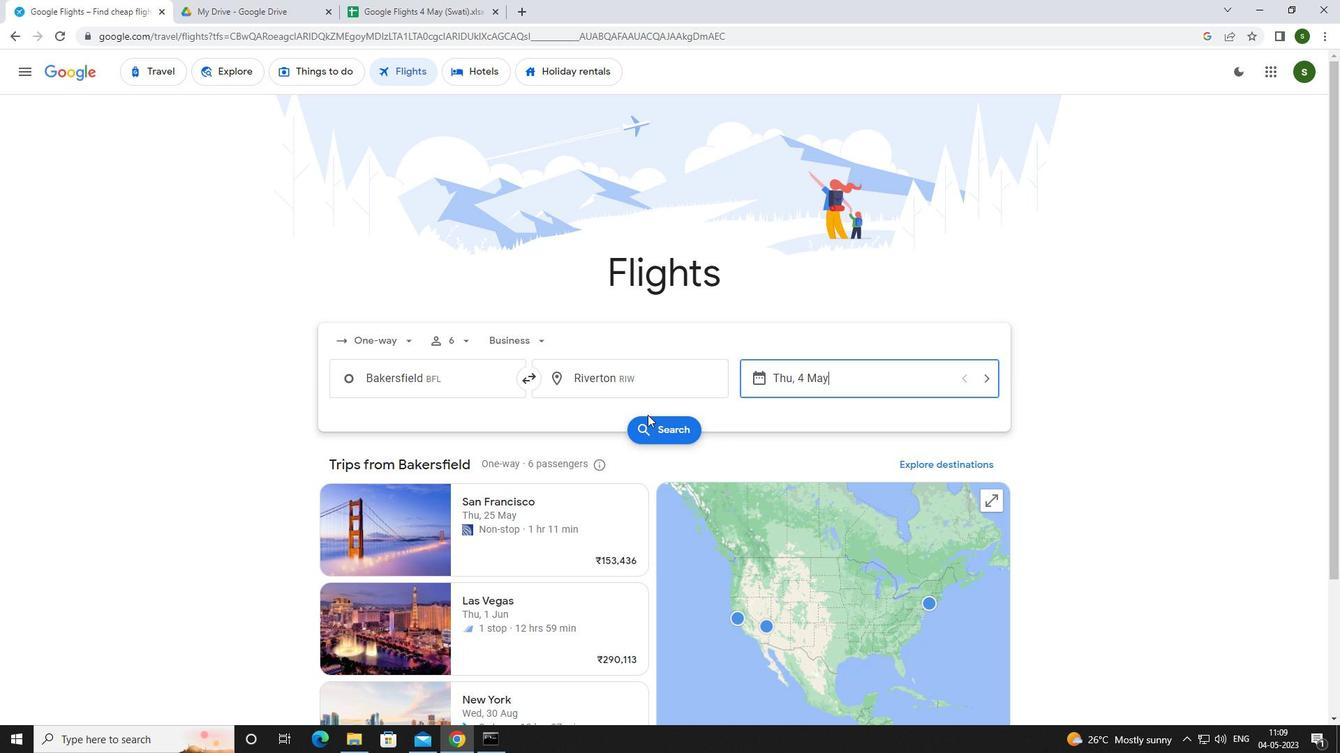 
Action: Mouse moved to (367, 205)
Screenshot: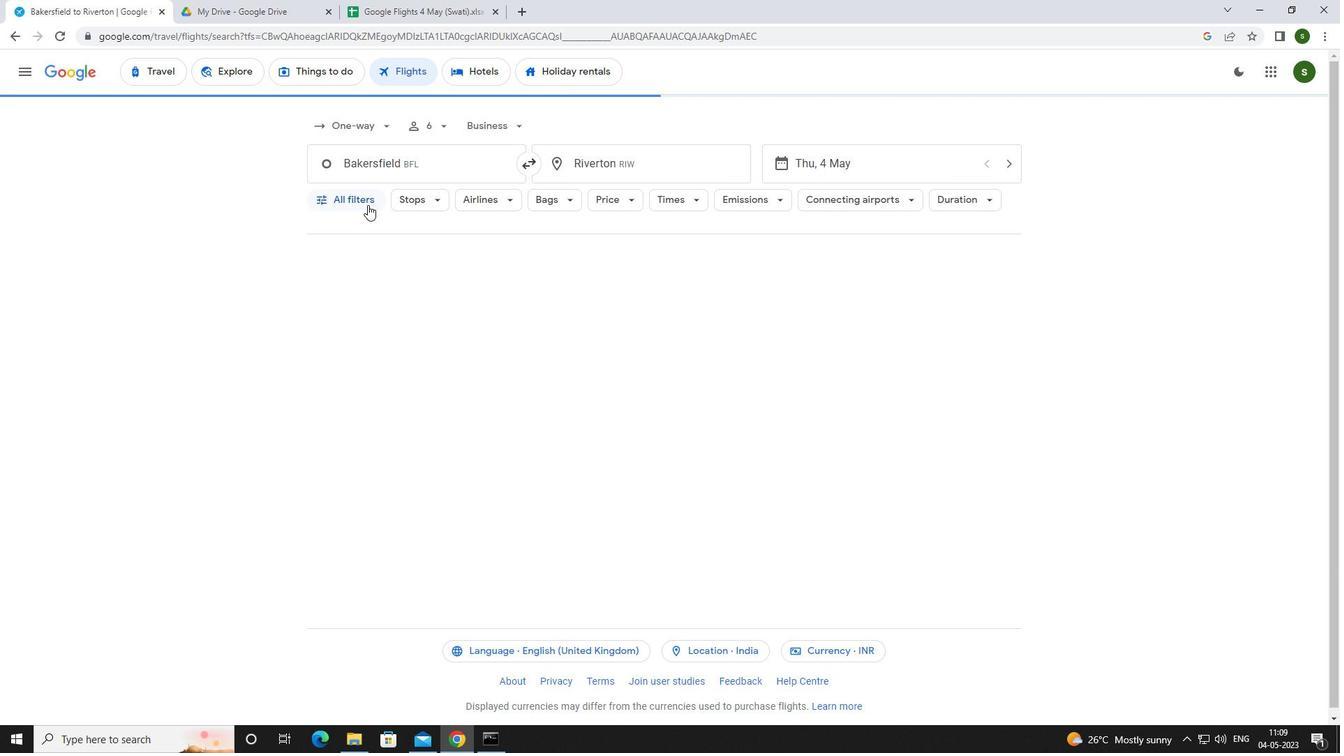 
Action: Mouse pressed left at (367, 205)
Screenshot: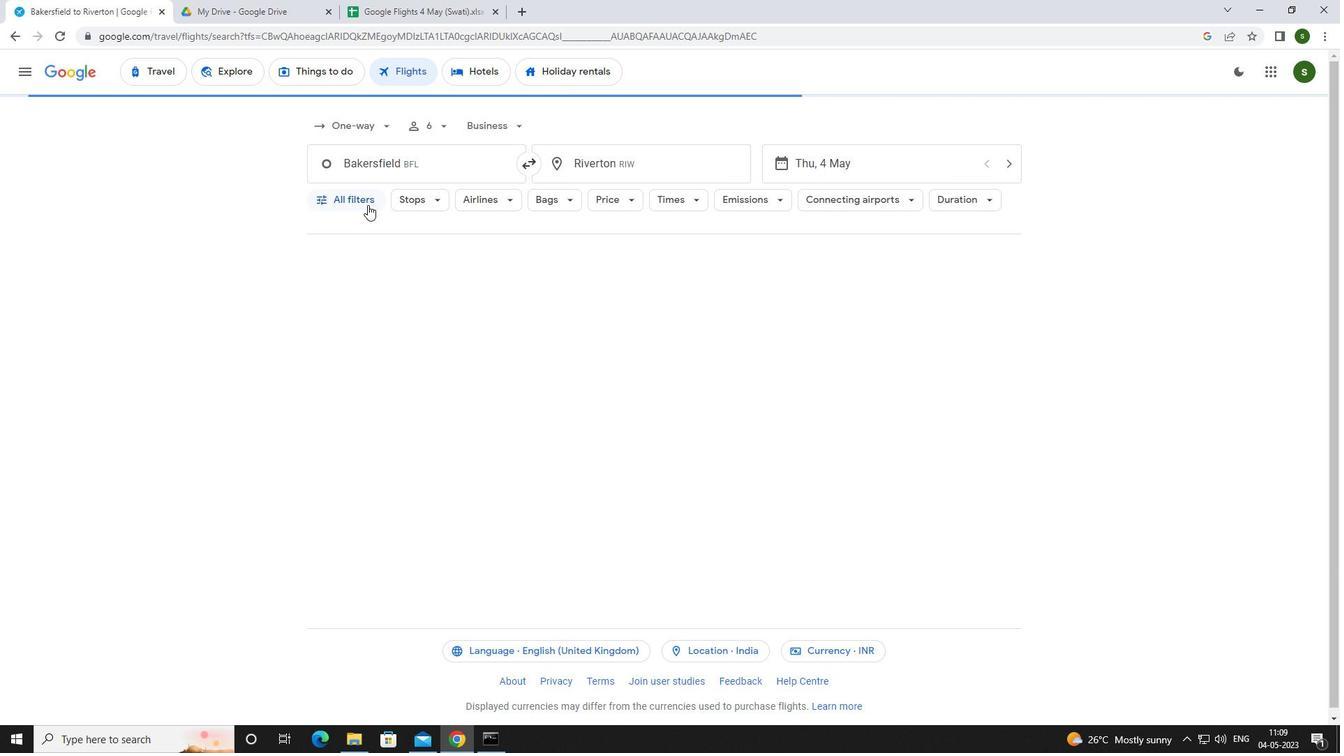 
Action: Mouse moved to (520, 498)
Screenshot: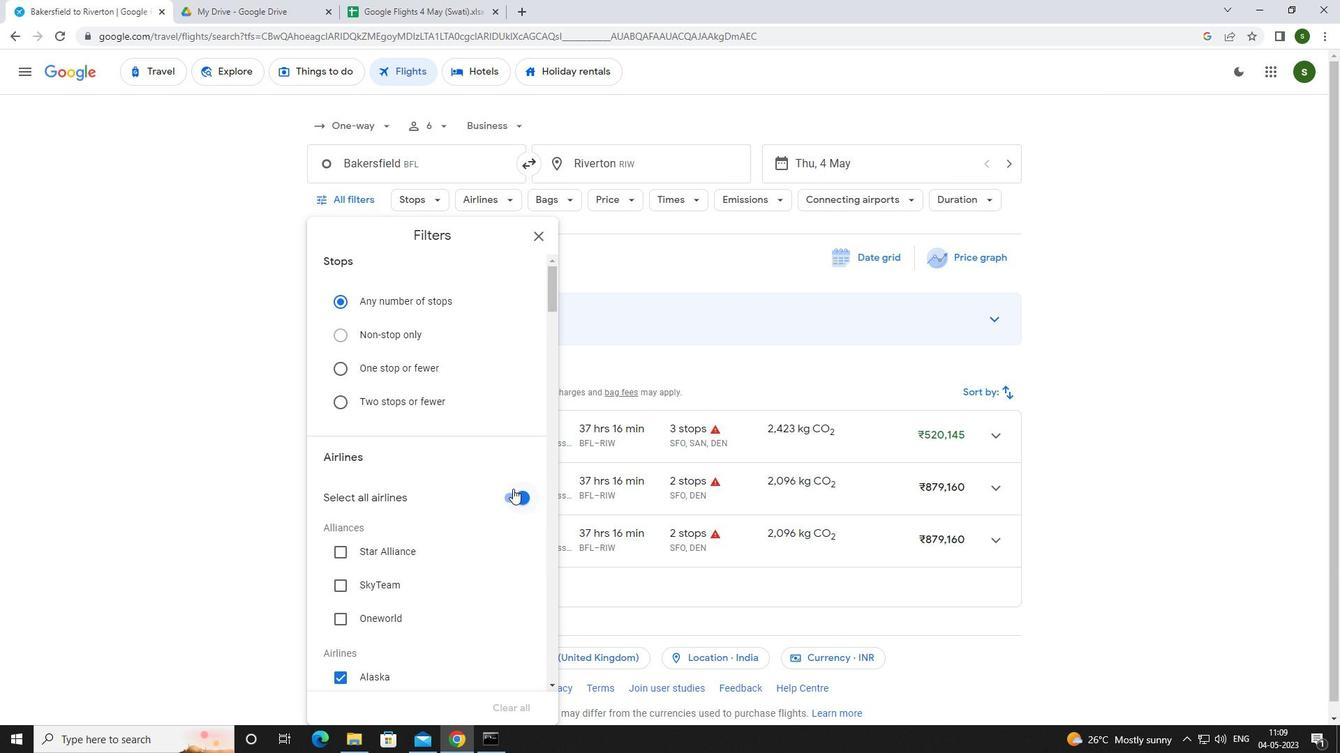 
Action: Mouse pressed left at (520, 498)
Screenshot: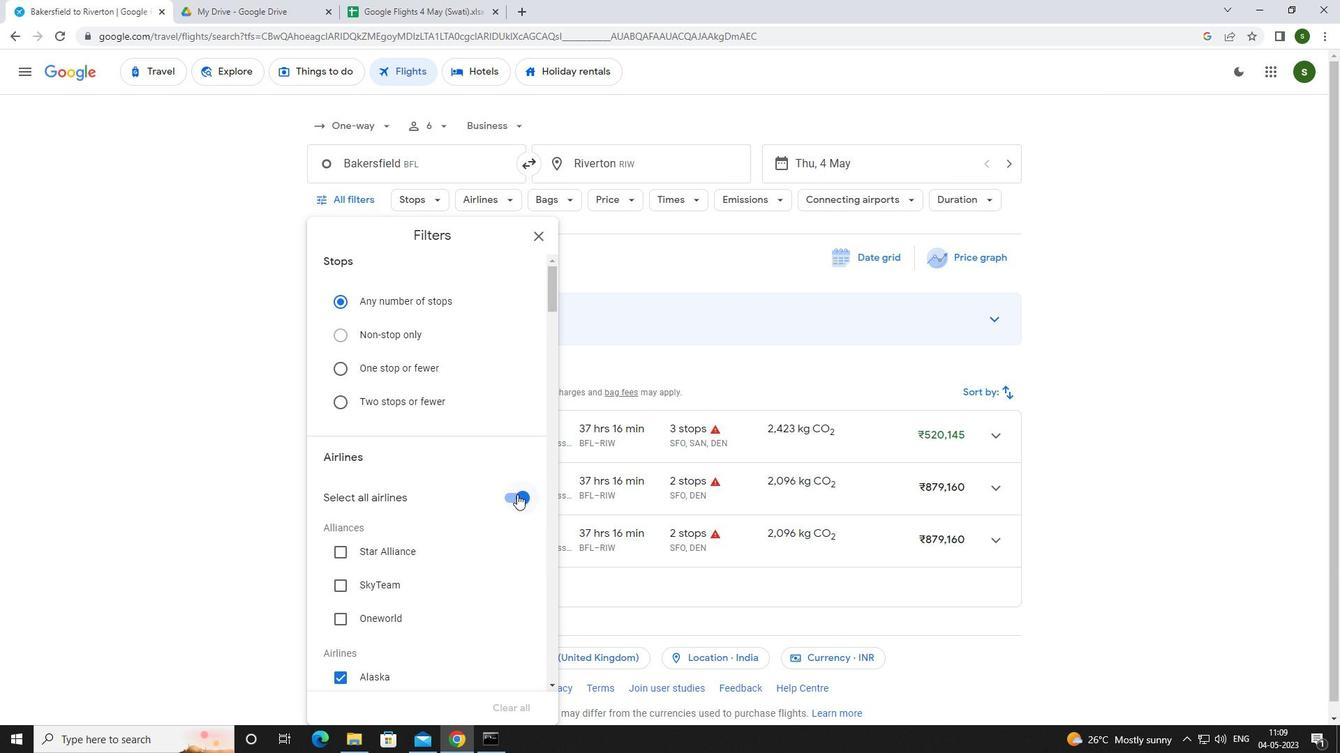 
Action: Mouse moved to (466, 436)
Screenshot: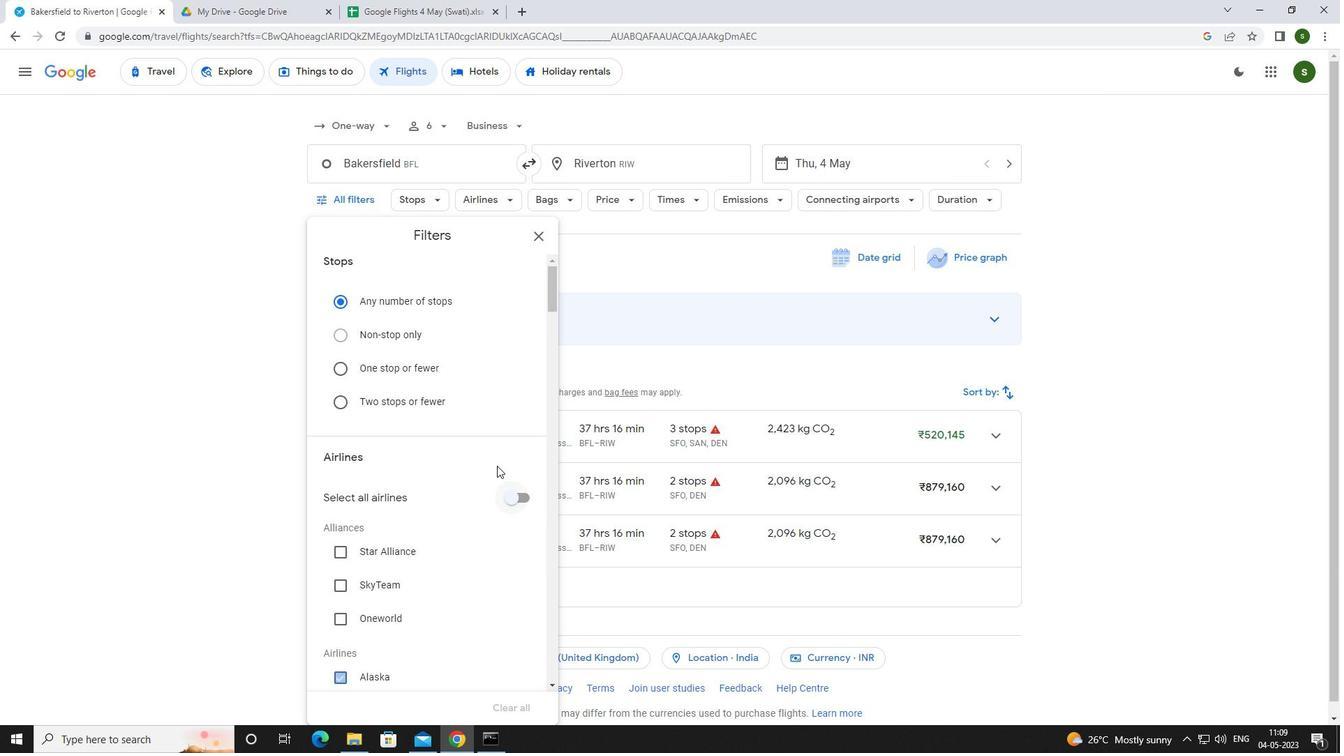 
Action: Mouse scrolled (466, 436) with delta (0, 0)
Screenshot: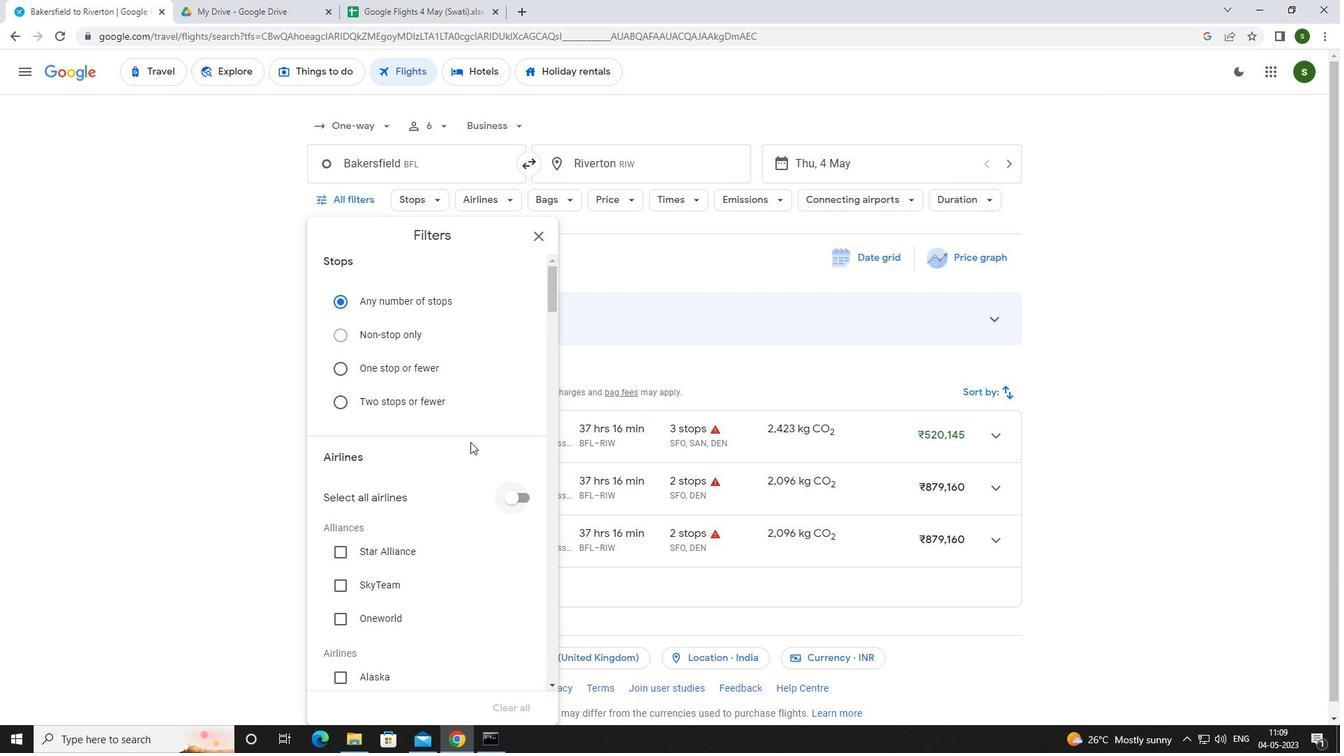 
Action: Mouse scrolled (466, 436) with delta (0, 0)
Screenshot: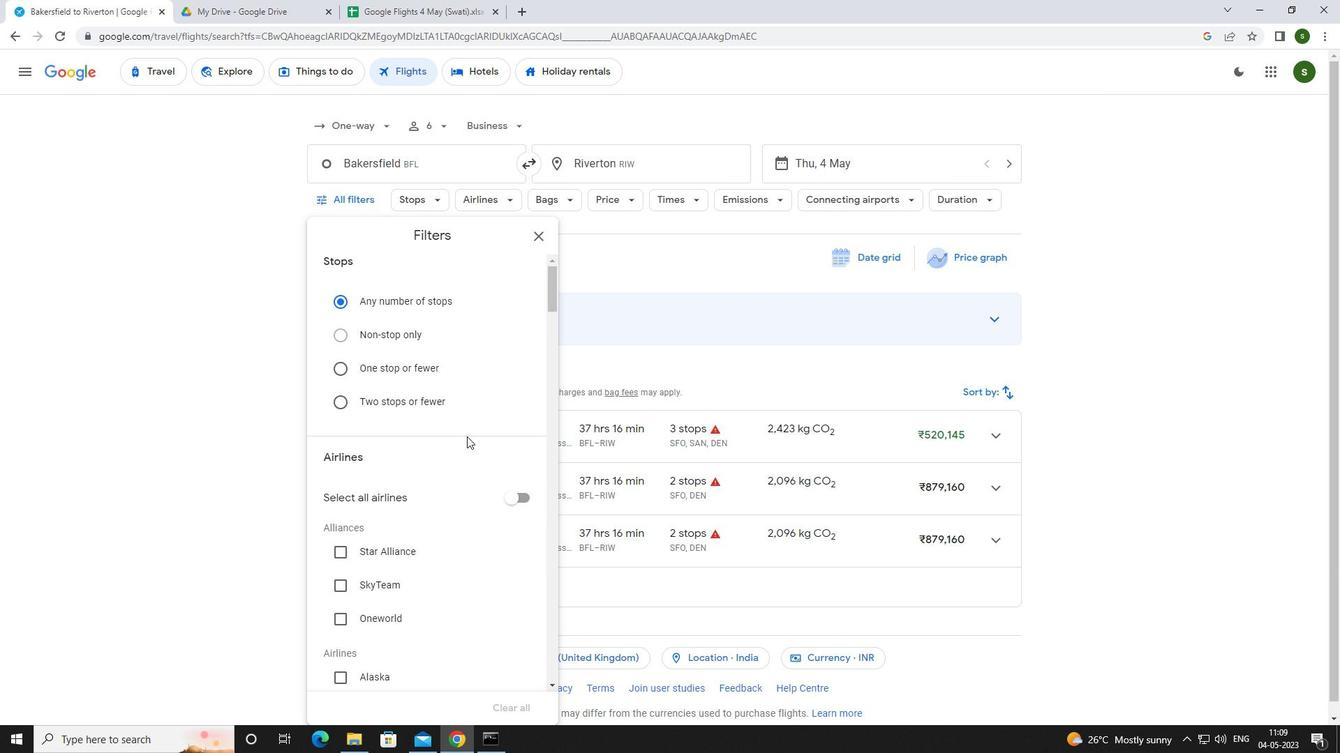 
Action: Mouse scrolled (466, 436) with delta (0, 0)
Screenshot: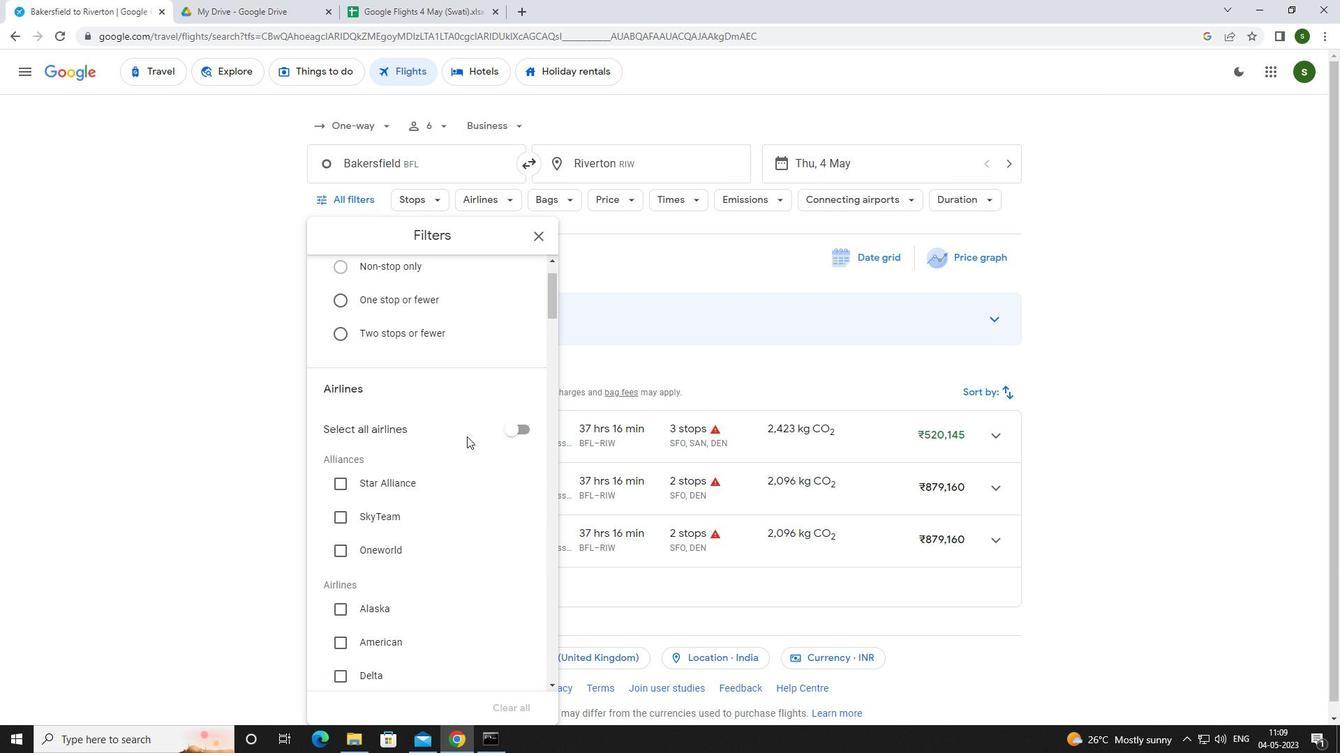 
Action: Mouse scrolled (466, 436) with delta (0, 0)
Screenshot: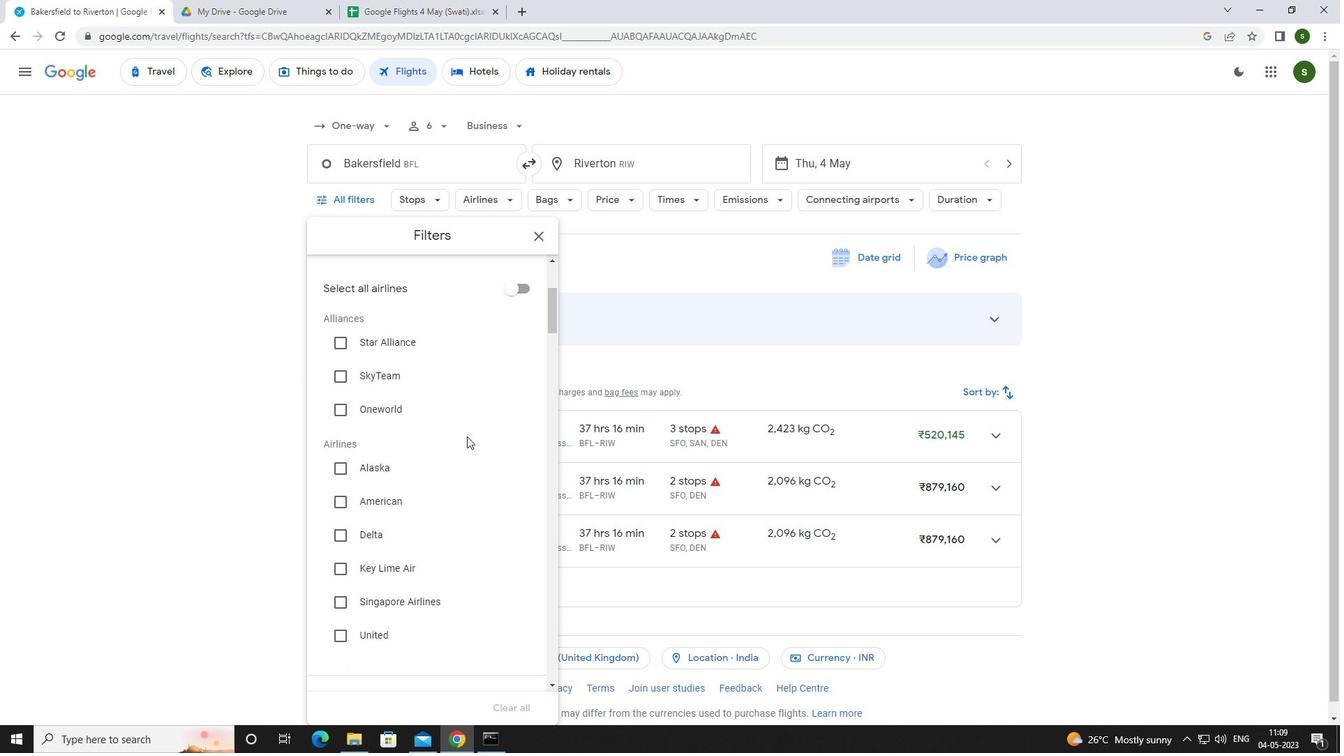 
Action: Mouse scrolled (466, 436) with delta (0, 0)
Screenshot: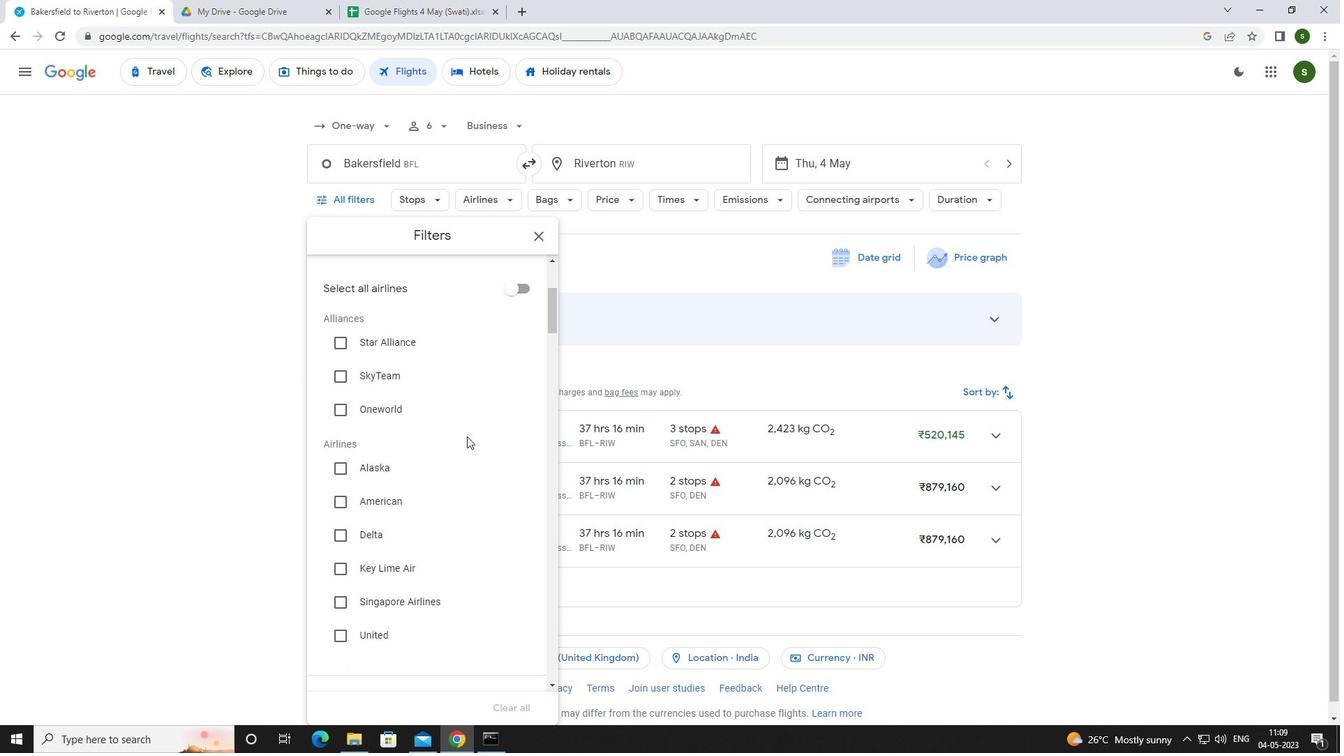 
Action: Mouse scrolled (466, 436) with delta (0, 0)
Screenshot: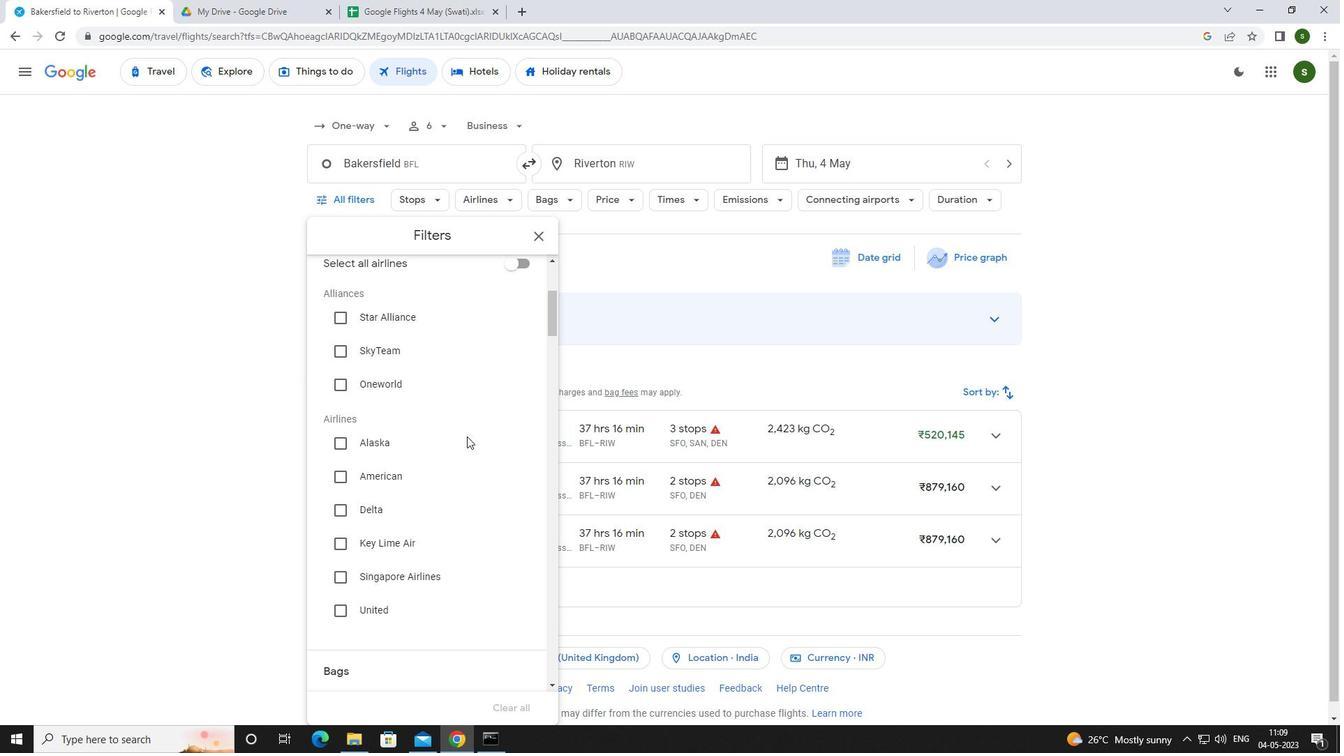 
Action: Mouse moved to (517, 561)
Screenshot: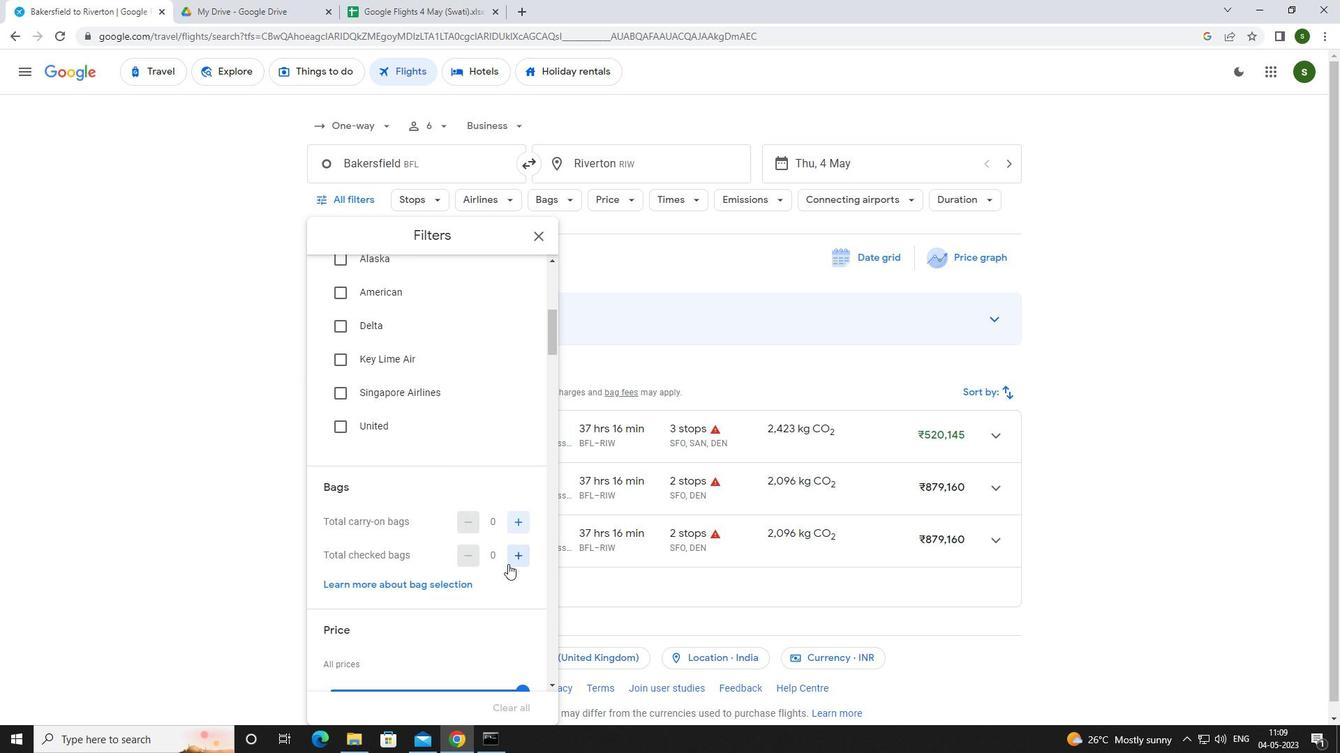 
Action: Mouse pressed left at (517, 561)
Screenshot: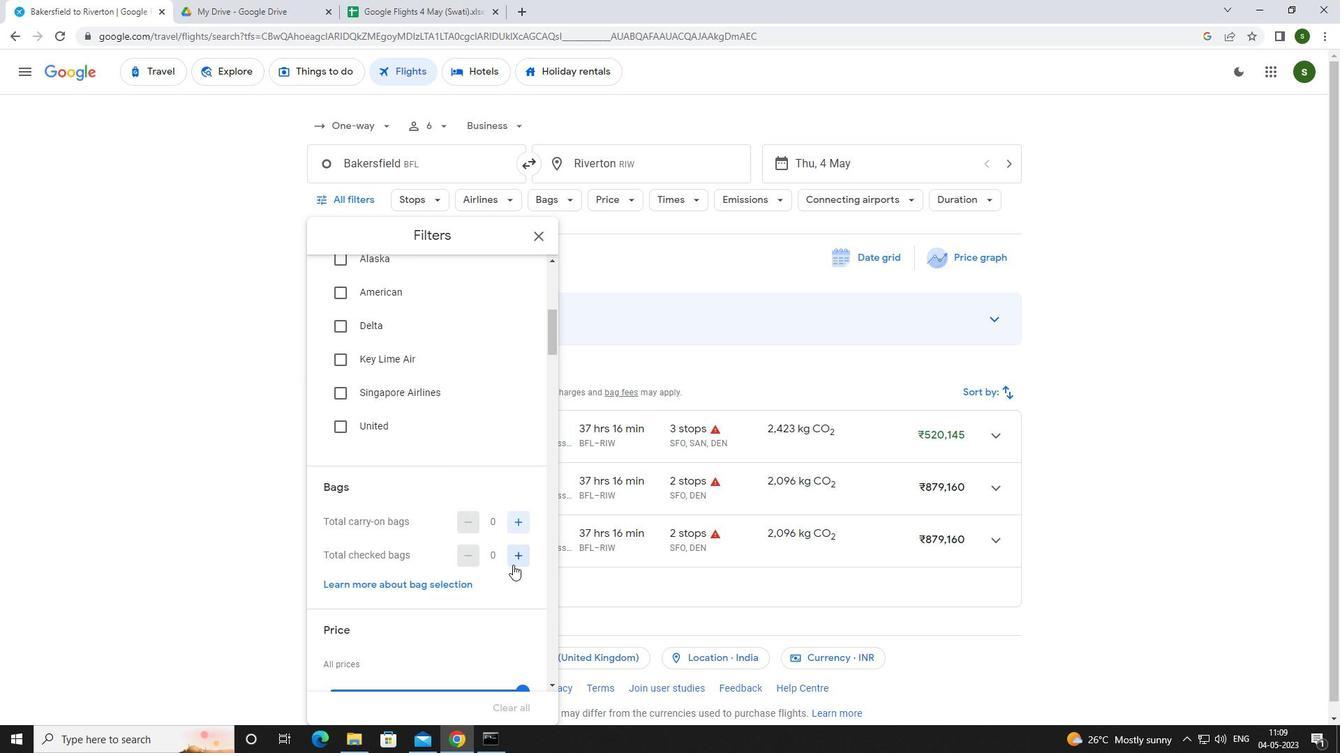 
Action: Mouse pressed left at (517, 561)
Screenshot: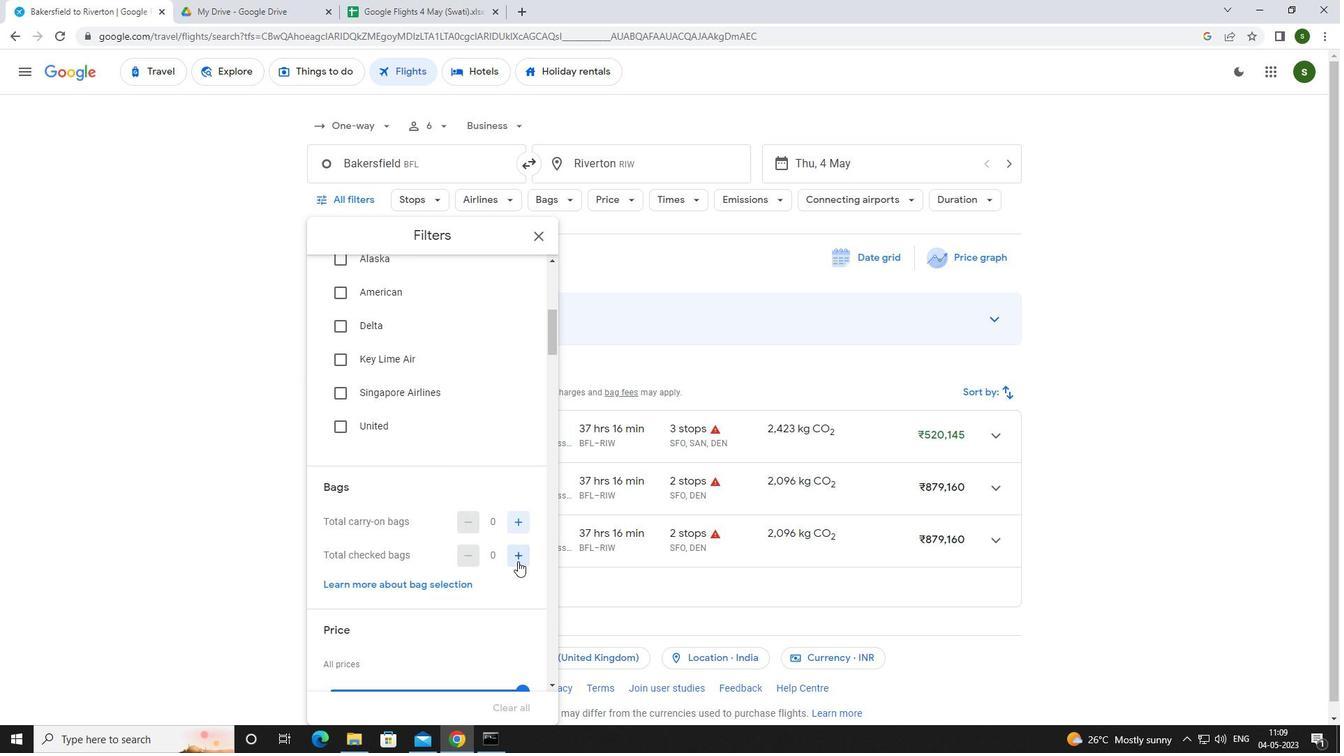 
Action: Mouse pressed left at (517, 561)
Screenshot: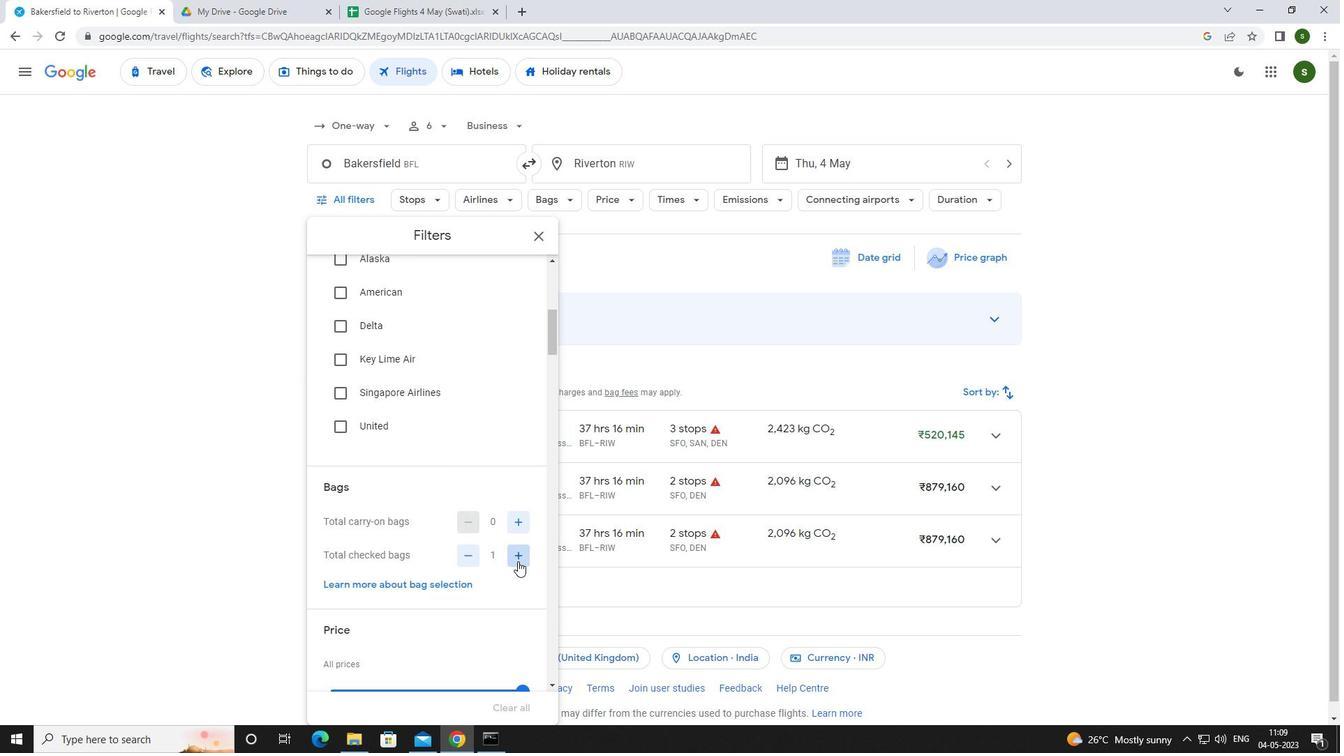 
Action: Mouse pressed left at (517, 561)
Screenshot: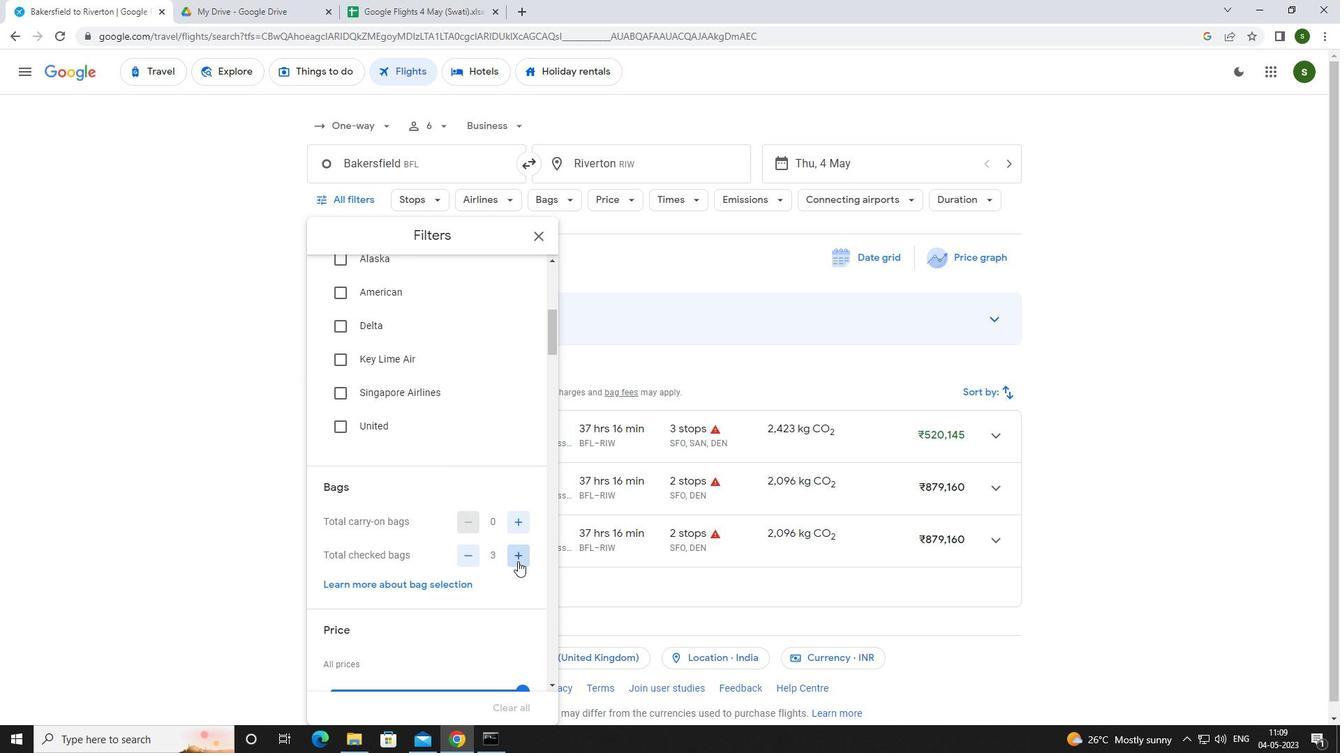 
Action: Mouse scrolled (517, 561) with delta (0, 0)
Screenshot: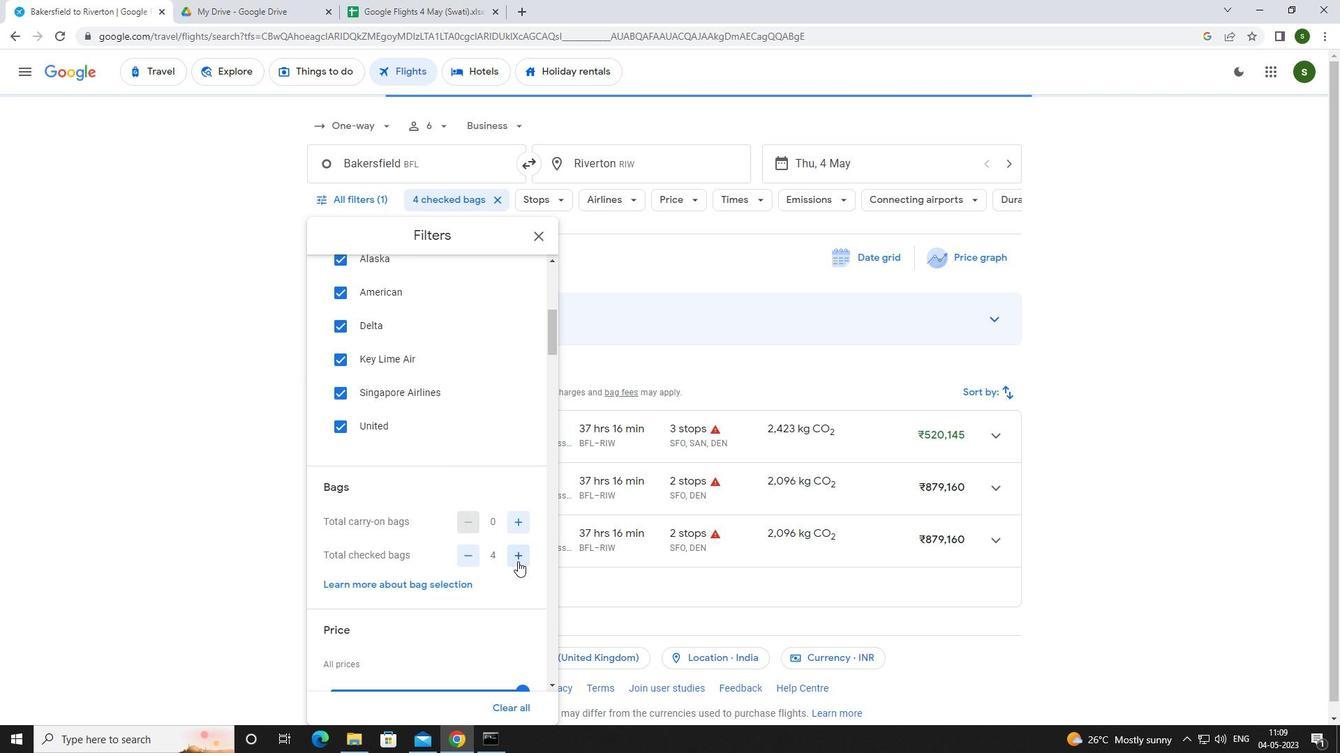 
Action: Mouse scrolled (517, 561) with delta (0, 0)
Screenshot: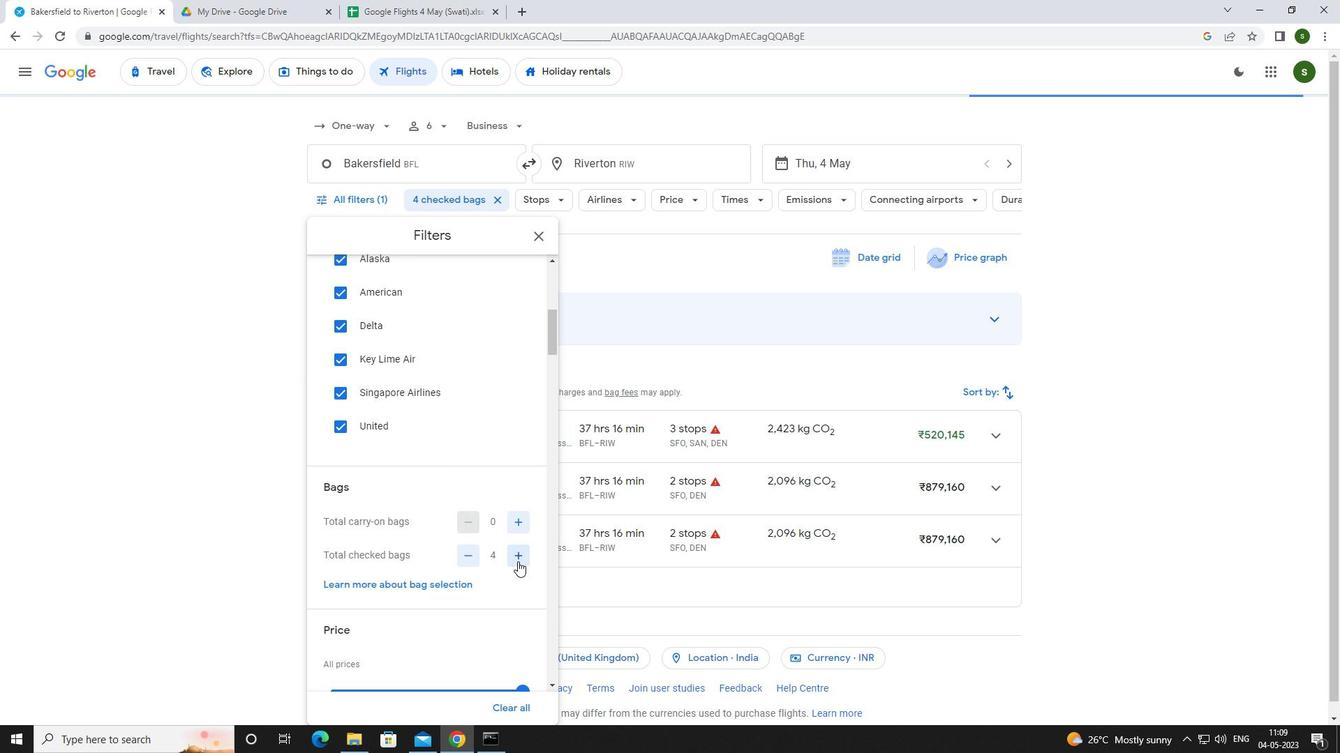 
Action: Mouse moved to (519, 545)
Screenshot: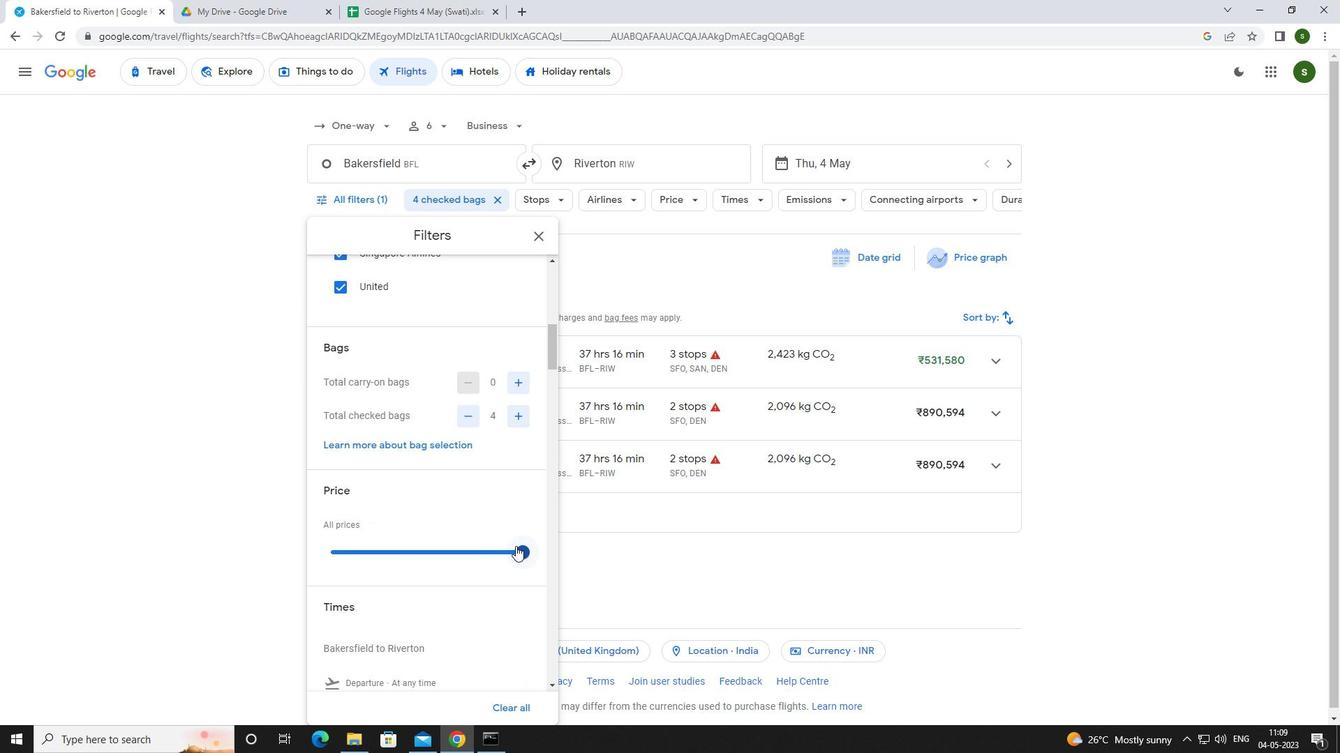 
Action: Mouse pressed left at (519, 545)
Screenshot: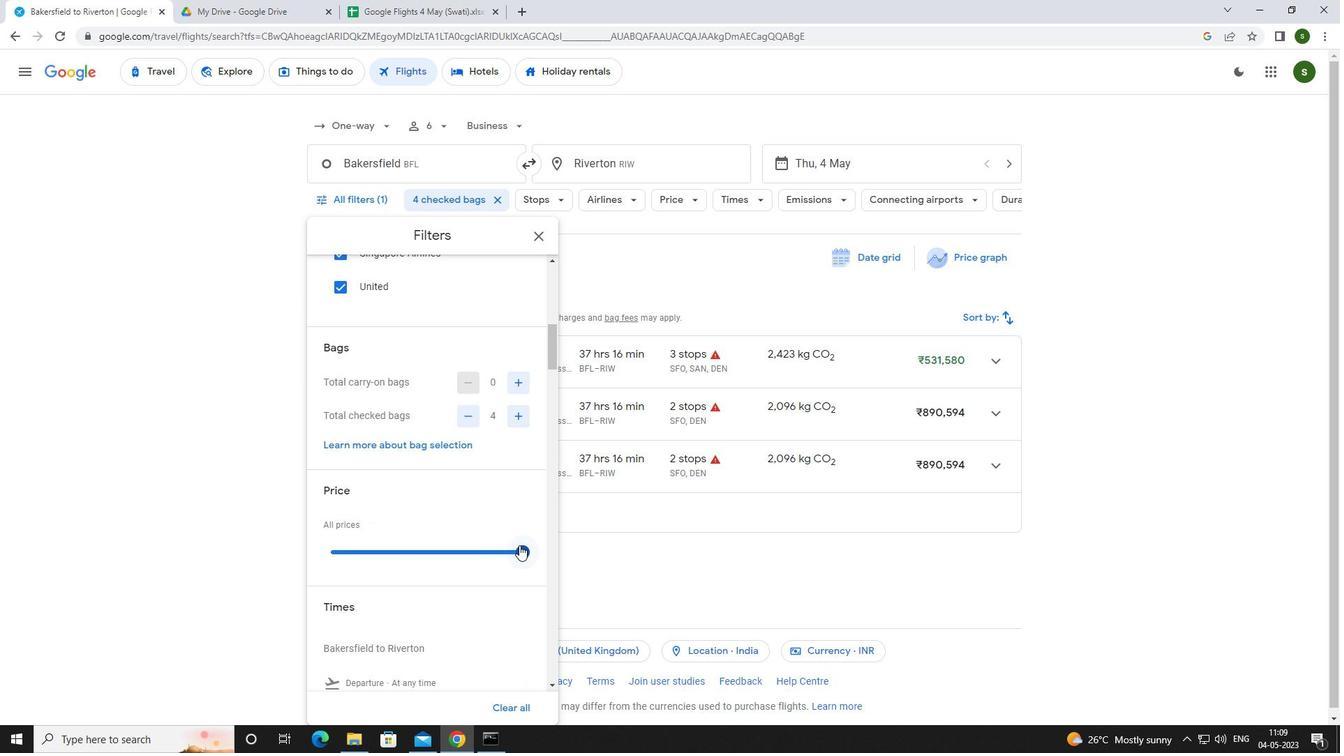 
Action: Mouse moved to (416, 552)
Screenshot: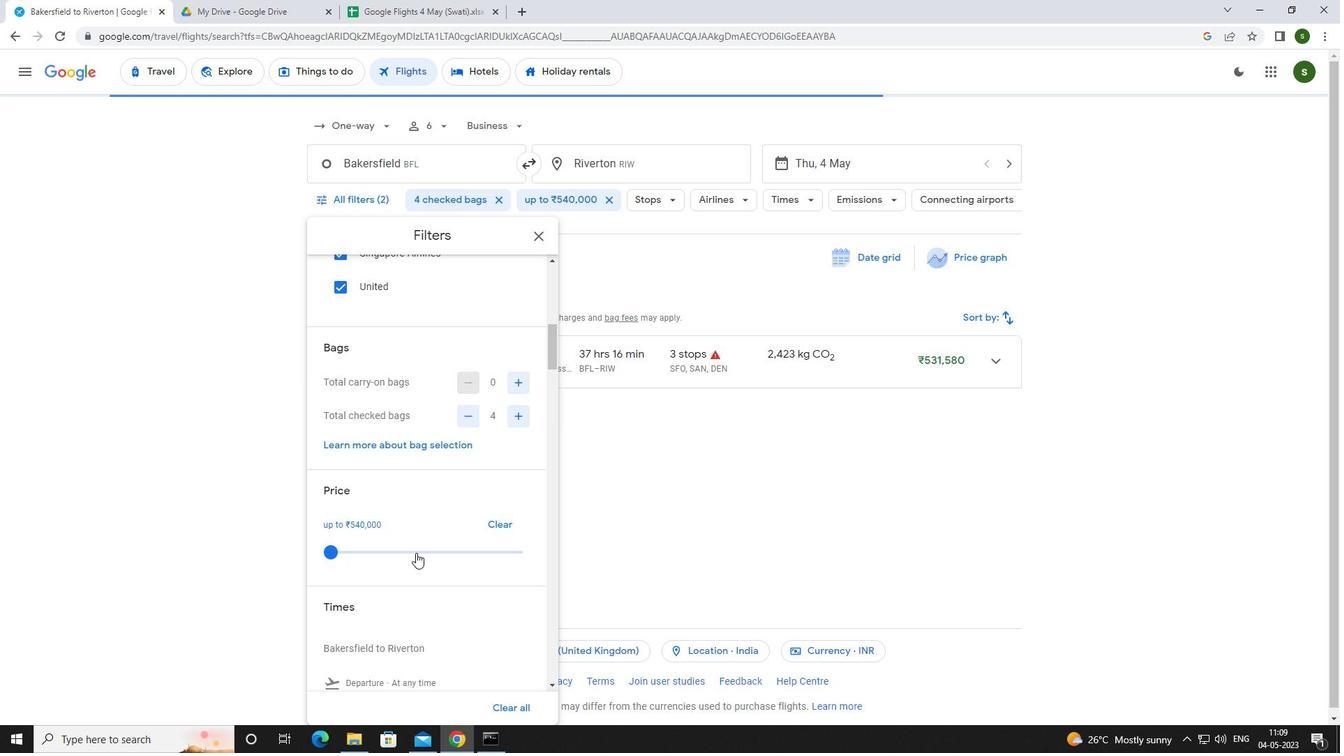 
Action: Mouse scrolled (416, 551) with delta (0, 0)
Screenshot: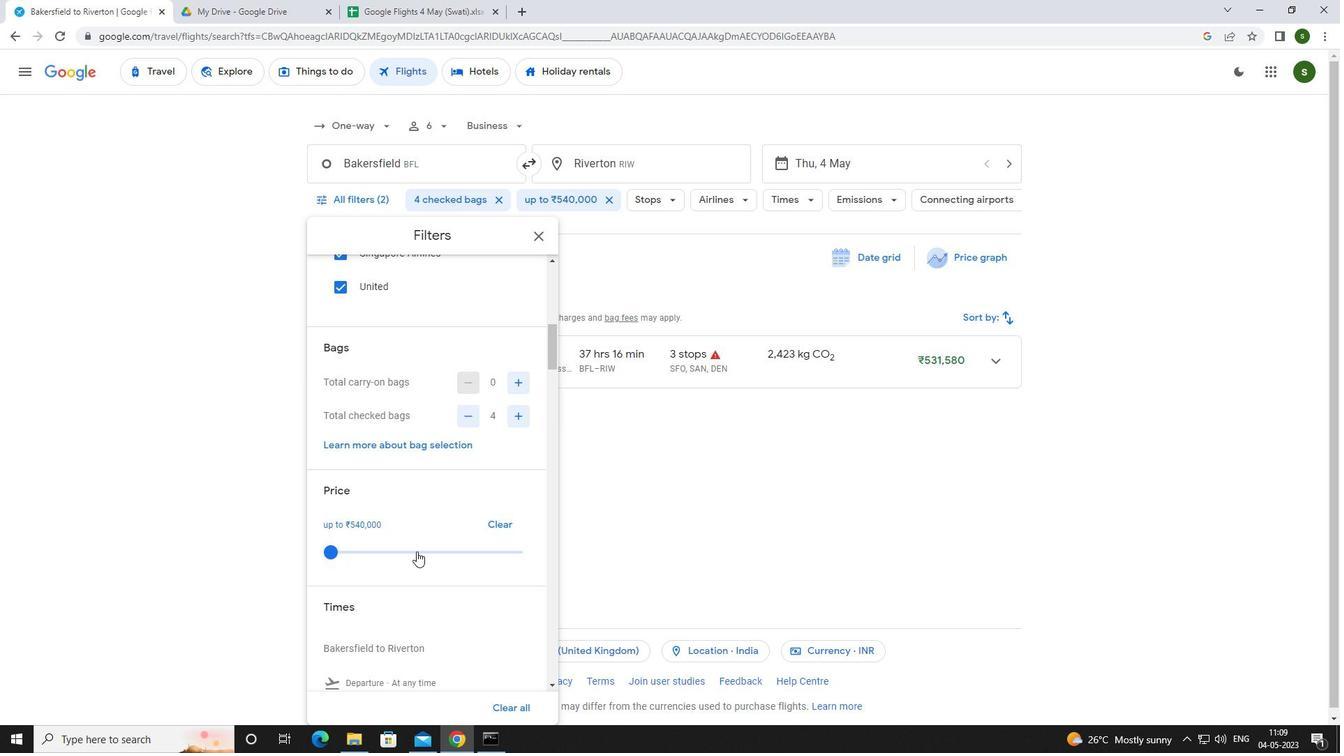 
Action: Mouse scrolled (416, 551) with delta (0, 0)
Screenshot: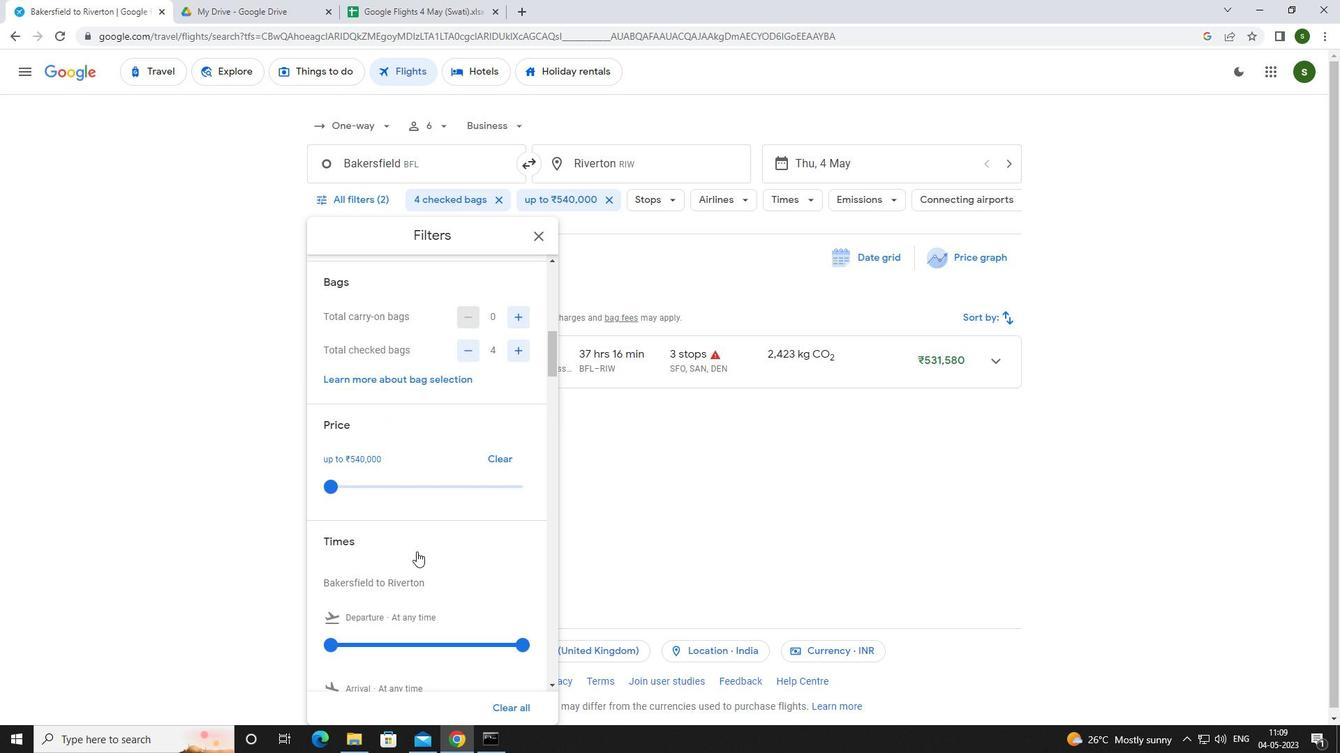 
Action: Mouse moved to (331, 566)
Screenshot: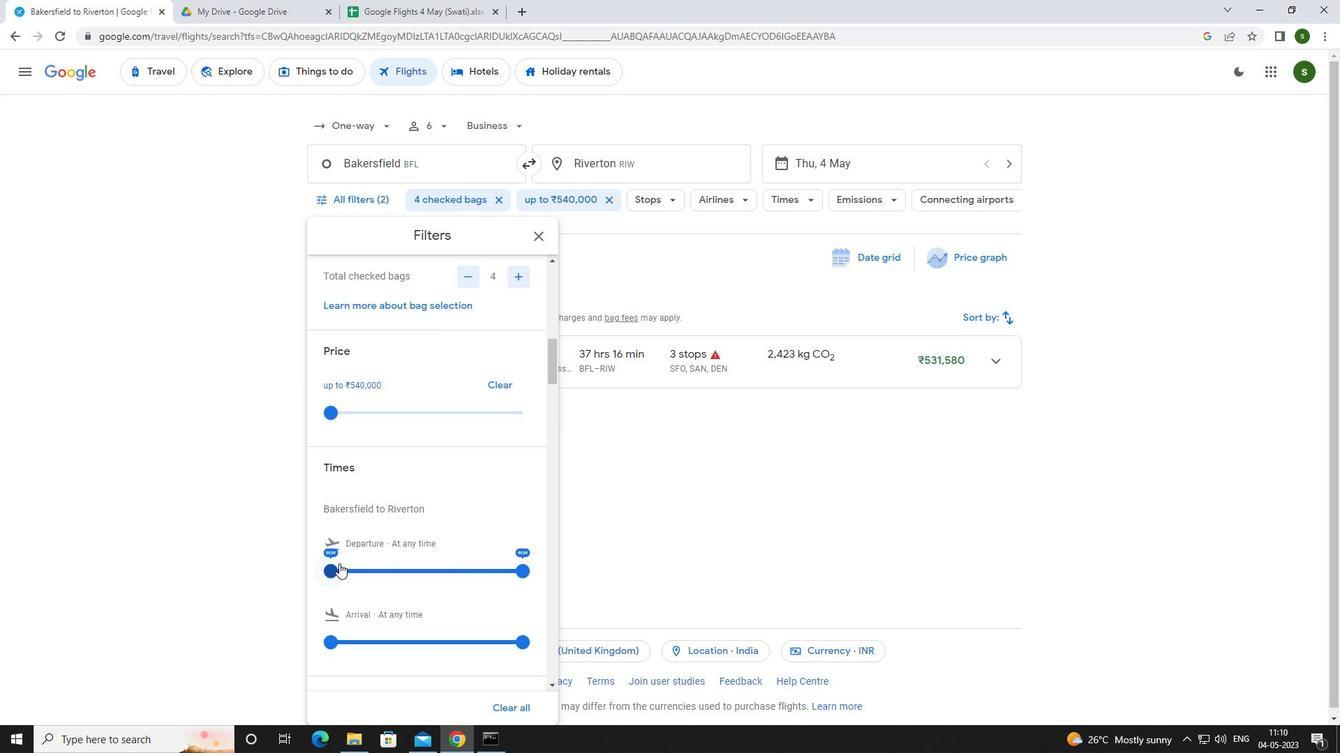 
Action: Mouse pressed left at (331, 566)
Screenshot: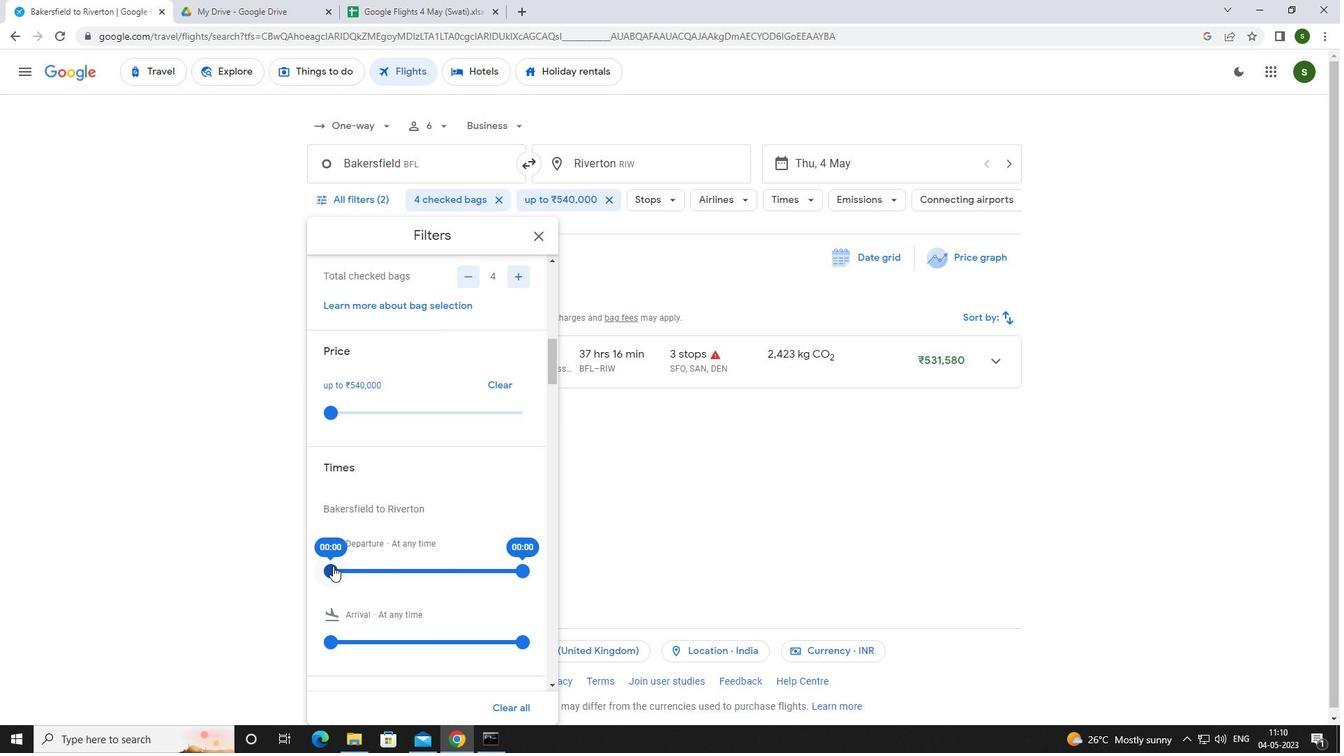 
Action: Mouse moved to (734, 507)
Screenshot: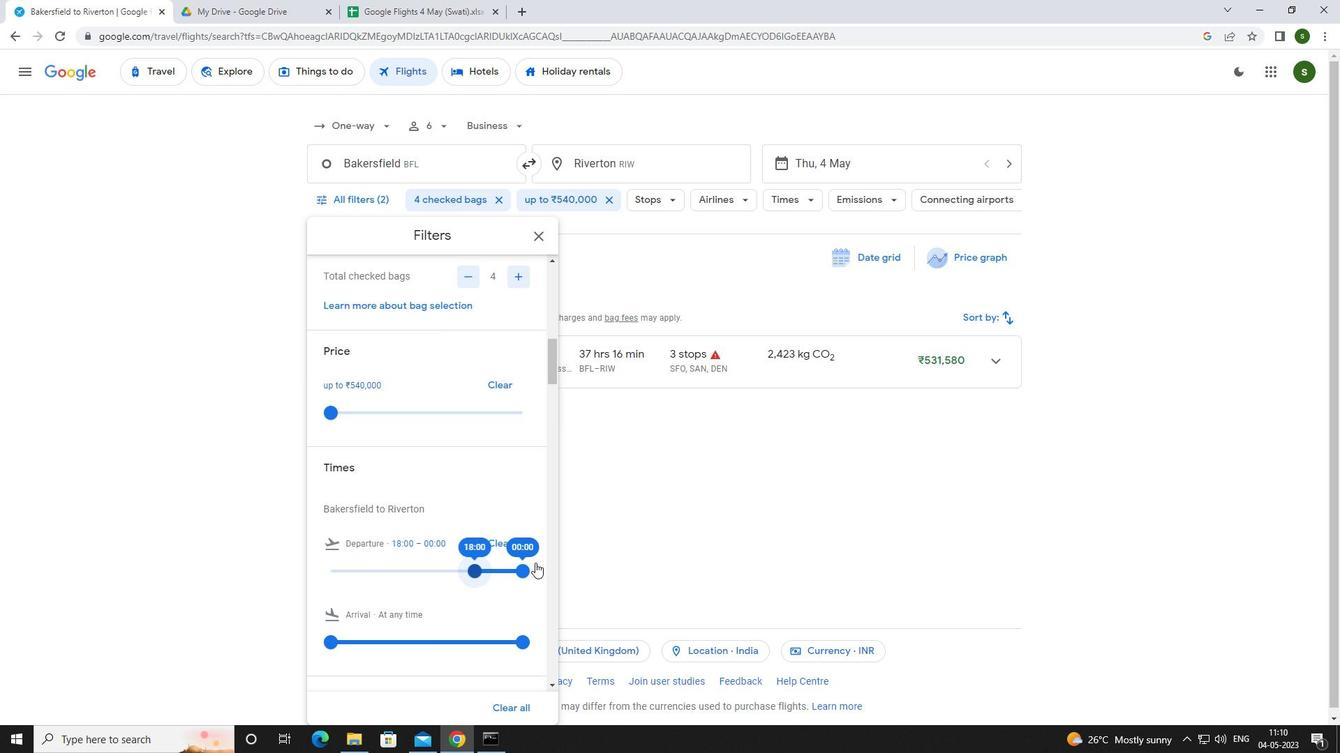 
Action: Mouse pressed left at (734, 507)
Screenshot: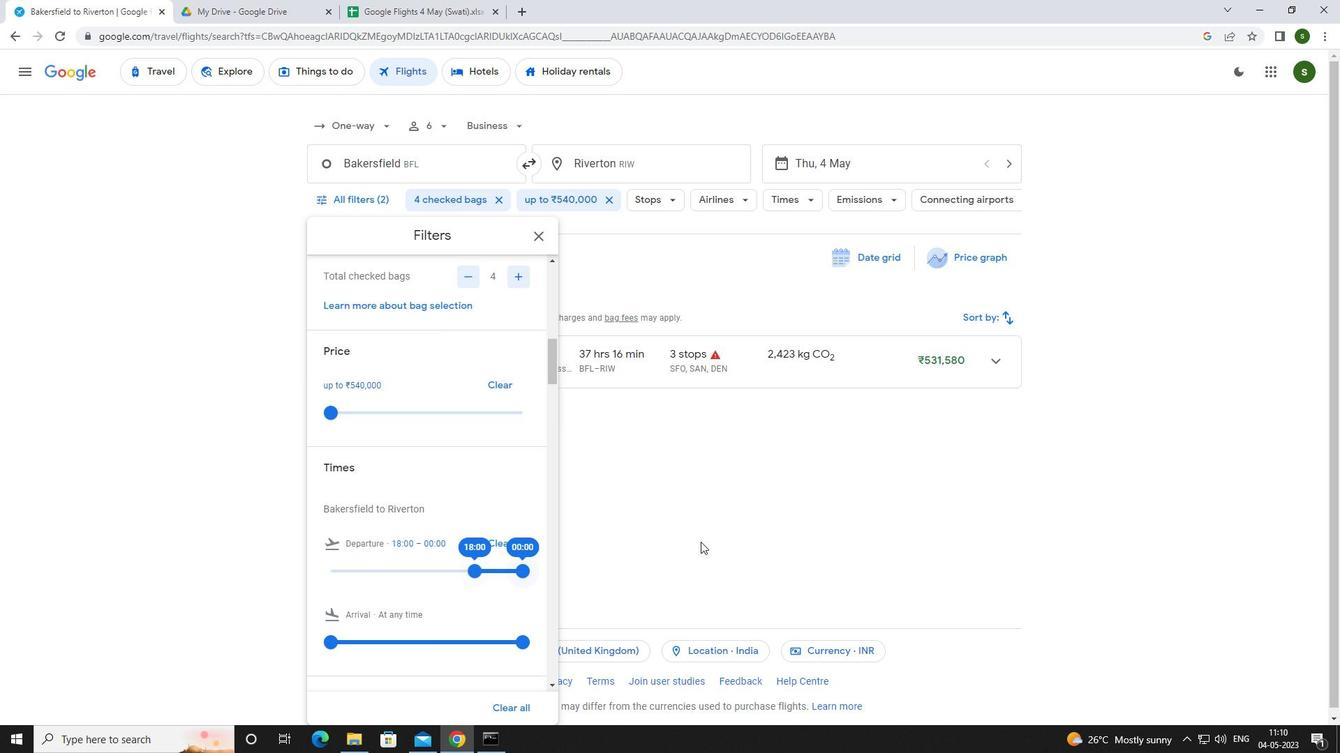 
Action: Mouse moved to (727, 508)
Screenshot: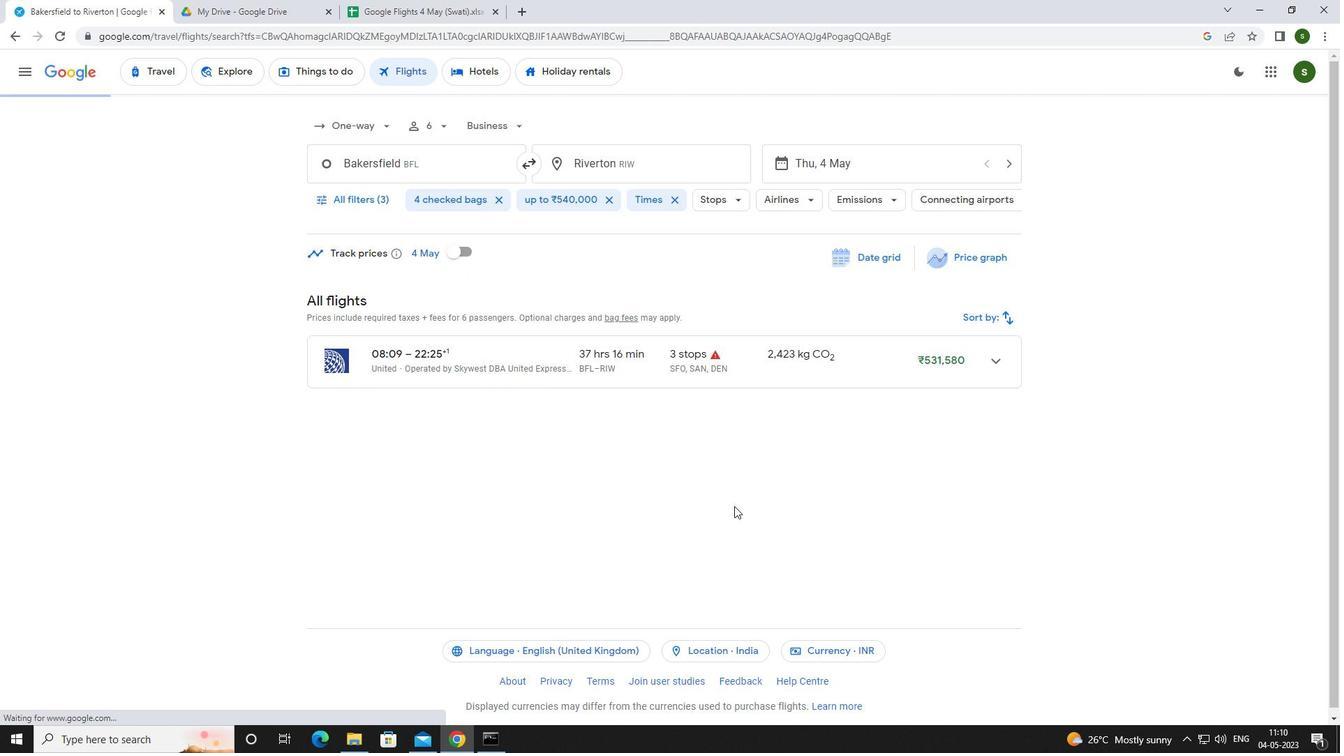 
